 Task: Find connections with filter location Kharagpur with filter topic #Crowdfundingwith filter profile language Potuguese with filter current company Fresher Jobs with filter school Godavari Institute of Engineering & Technology (GIET), NH-5, Chaitanya nagar, Velaguvanda Village, Rajanagaram(M),Rajahmundry,PIN- 533296 (CC-55) with filter industry Legislative Offices with filter service category Illustration with filter keywords title Vehicle or Equipment Cleaner
Action: Mouse moved to (273, 230)
Screenshot: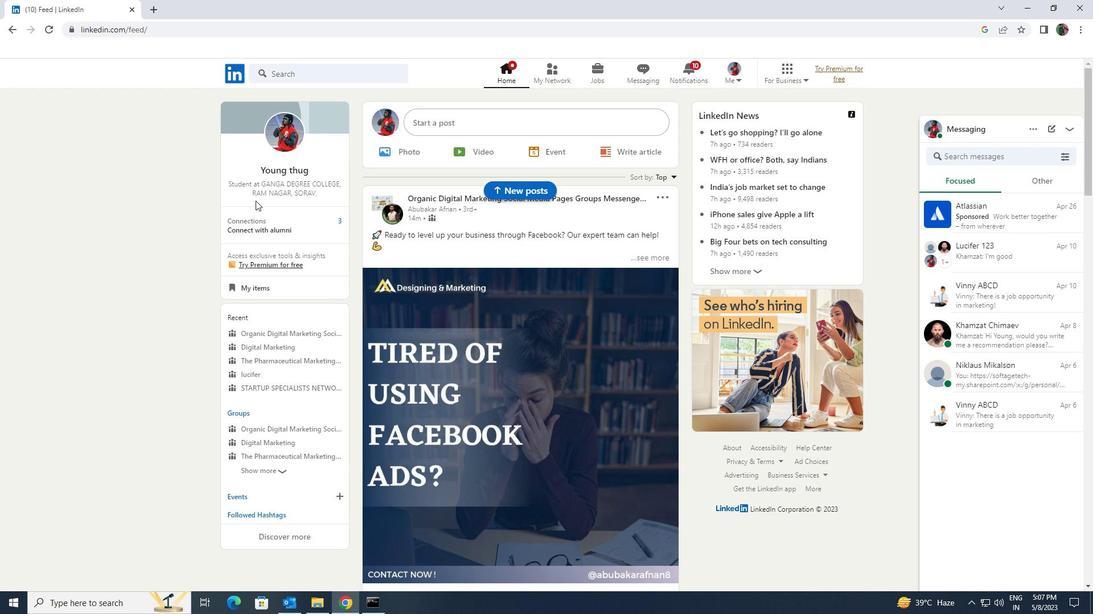
Action: Mouse pressed left at (273, 230)
Screenshot: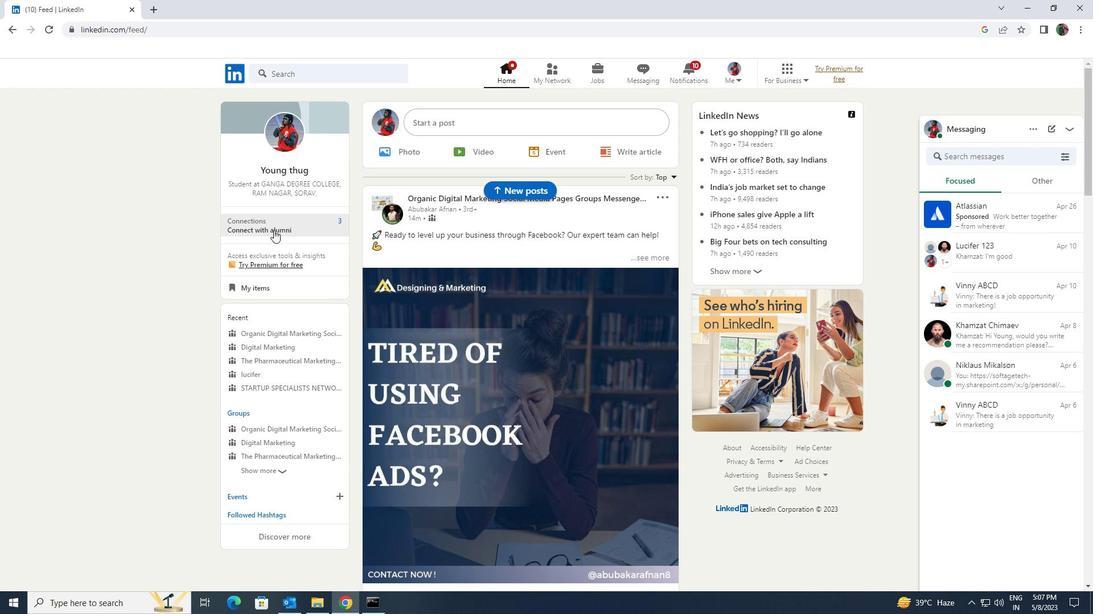 
Action: Mouse moved to (313, 143)
Screenshot: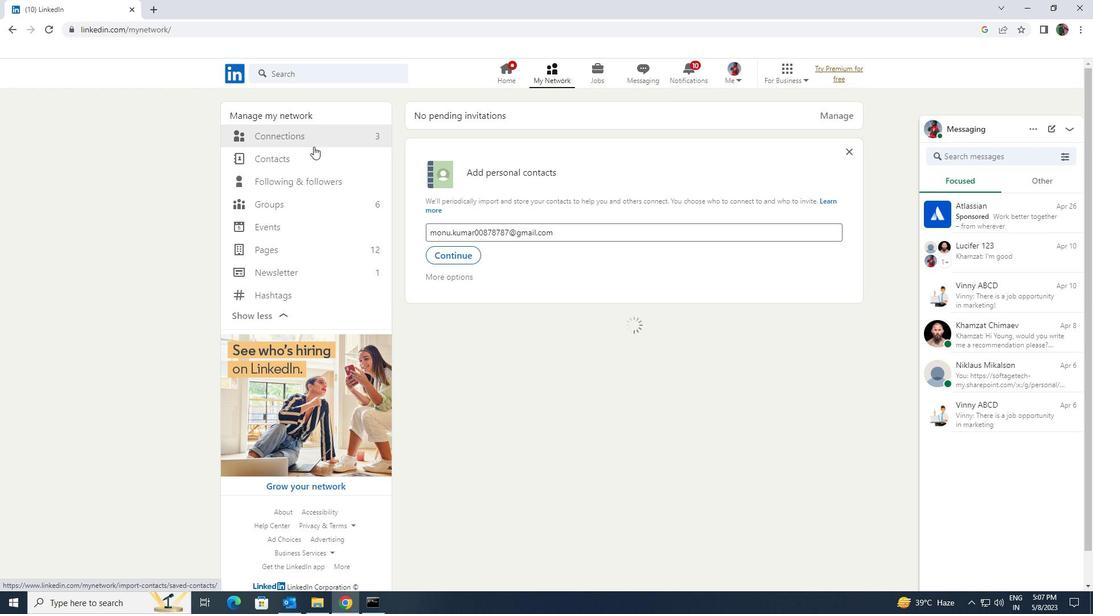 
Action: Mouse pressed left at (313, 143)
Screenshot: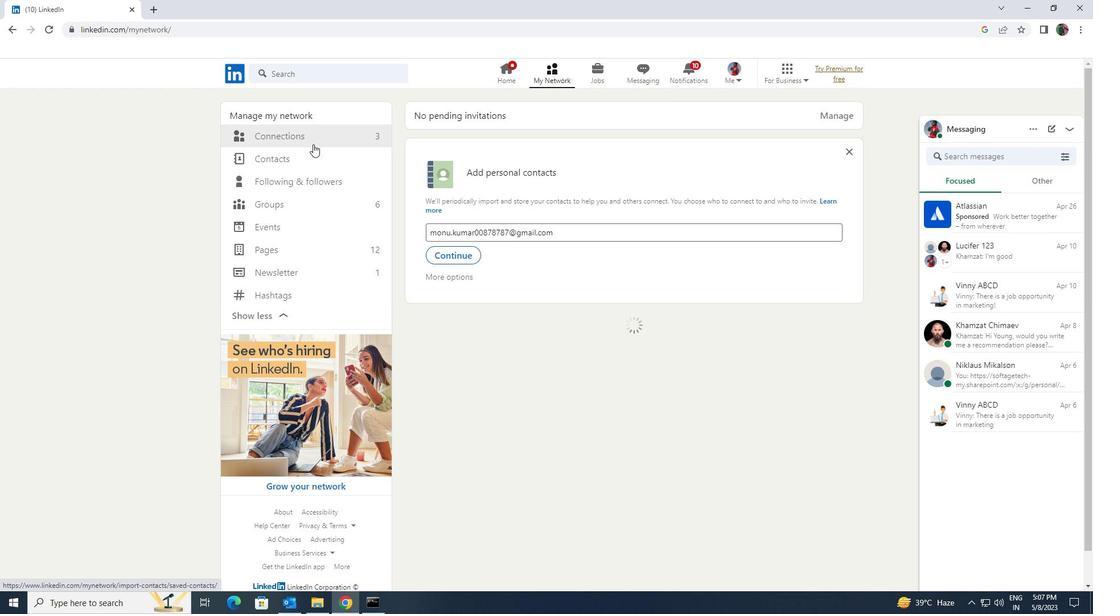 
Action: Mouse moved to (313, 133)
Screenshot: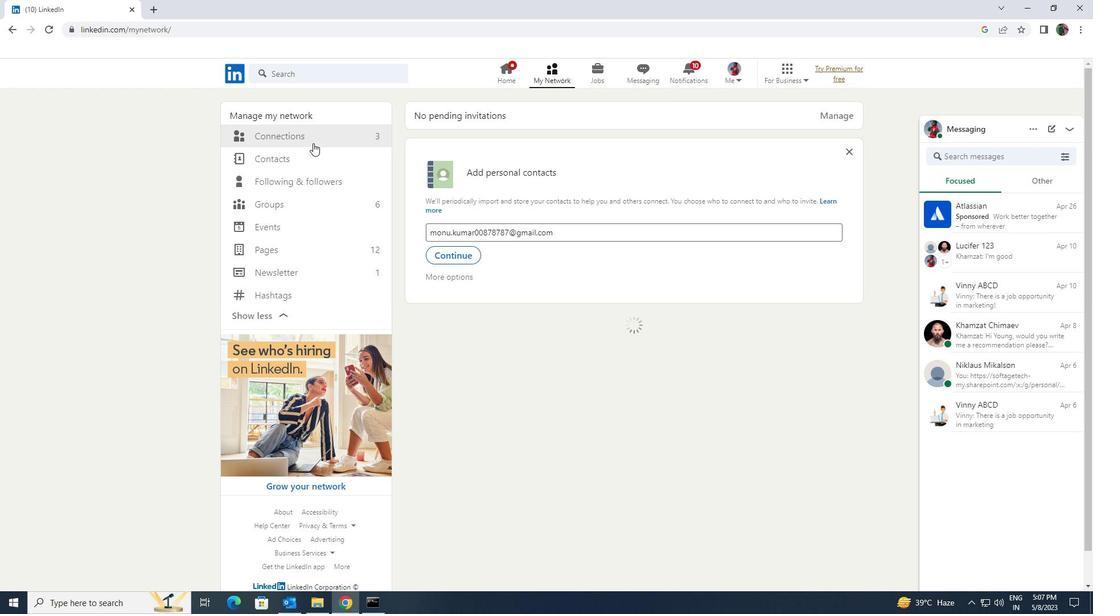 
Action: Mouse pressed left at (313, 133)
Screenshot: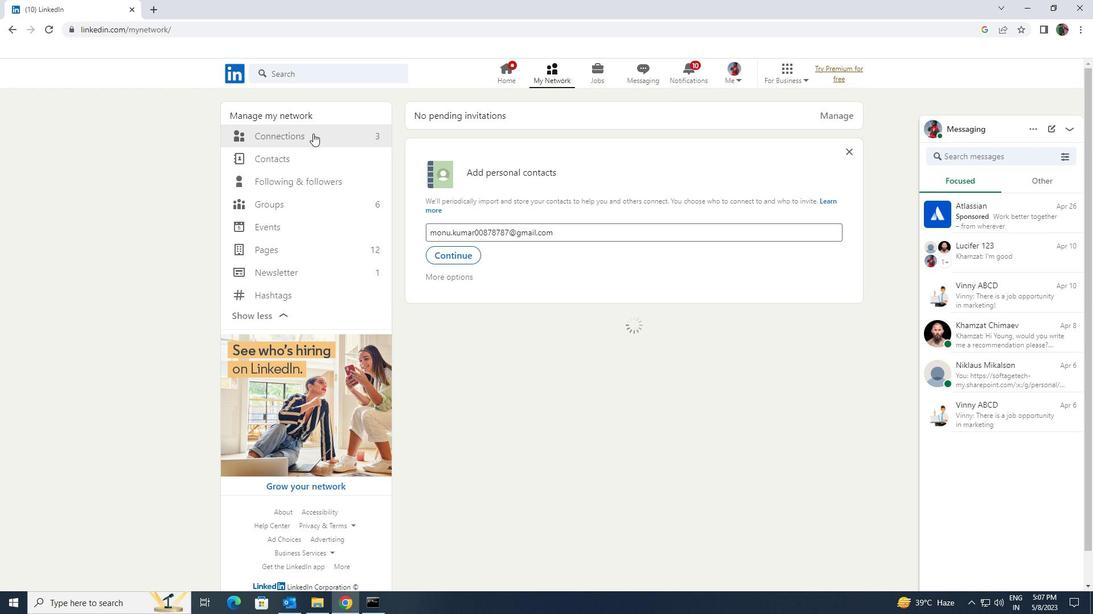 
Action: Mouse moved to (327, 134)
Screenshot: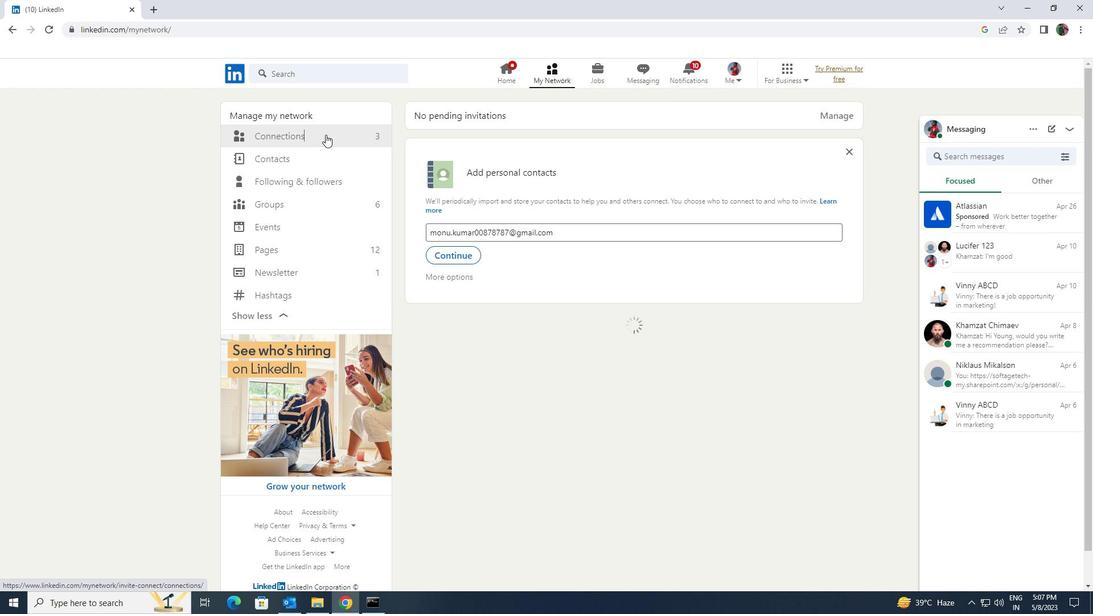 
Action: Mouse pressed left at (327, 134)
Screenshot: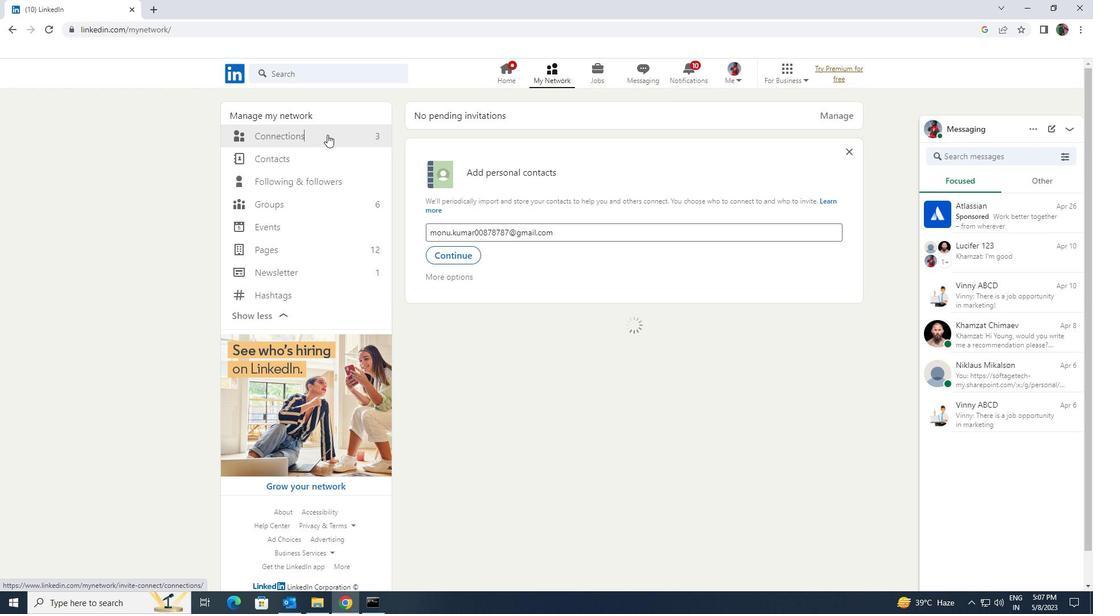 
Action: Mouse moved to (609, 137)
Screenshot: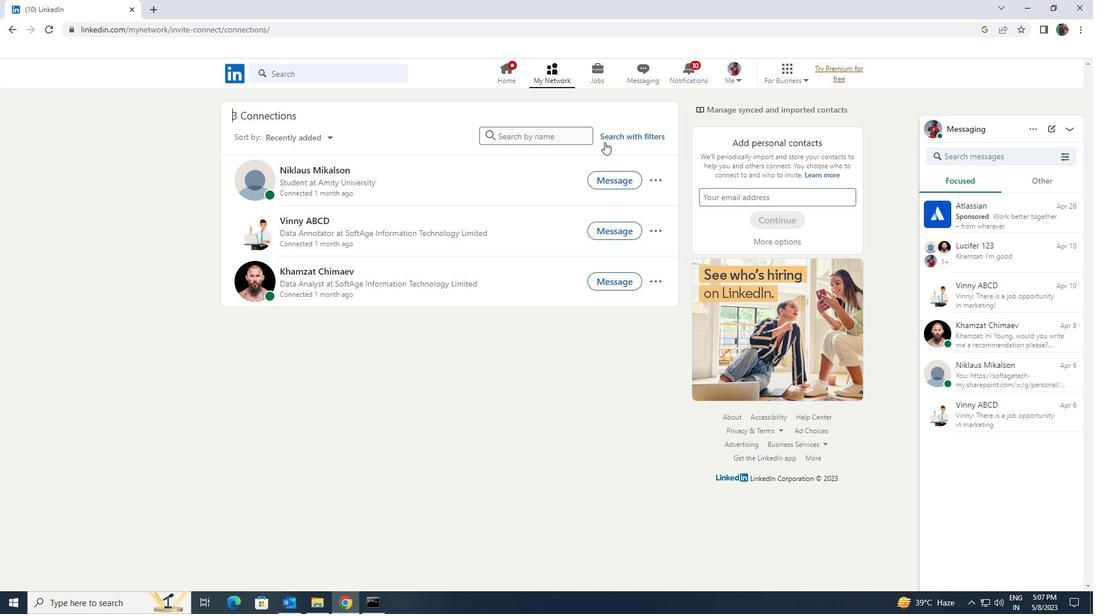 
Action: Mouse pressed left at (609, 137)
Screenshot: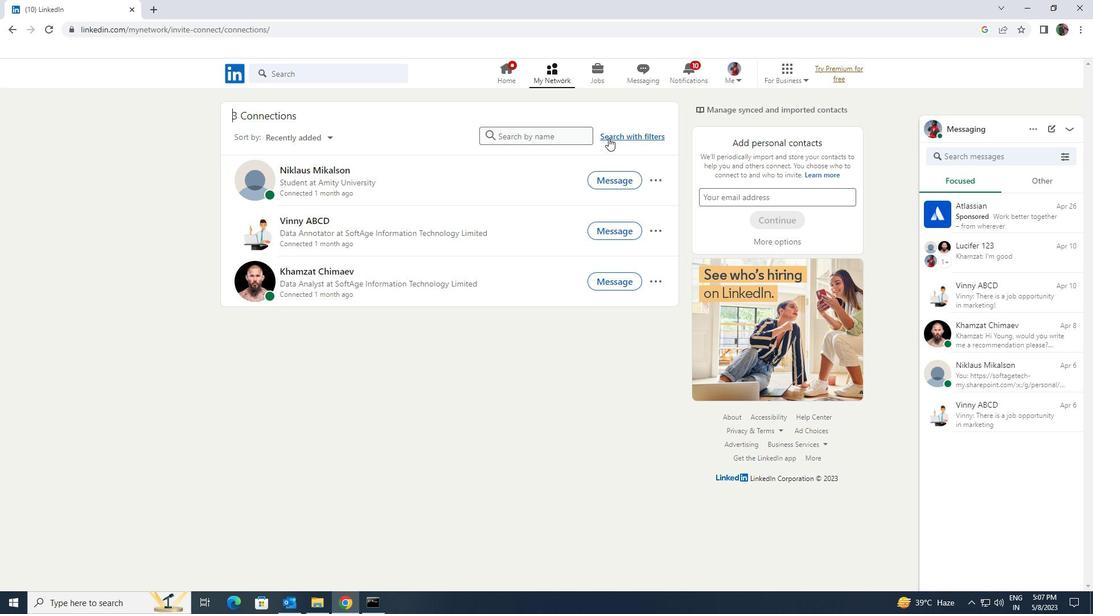 
Action: Mouse moved to (585, 105)
Screenshot: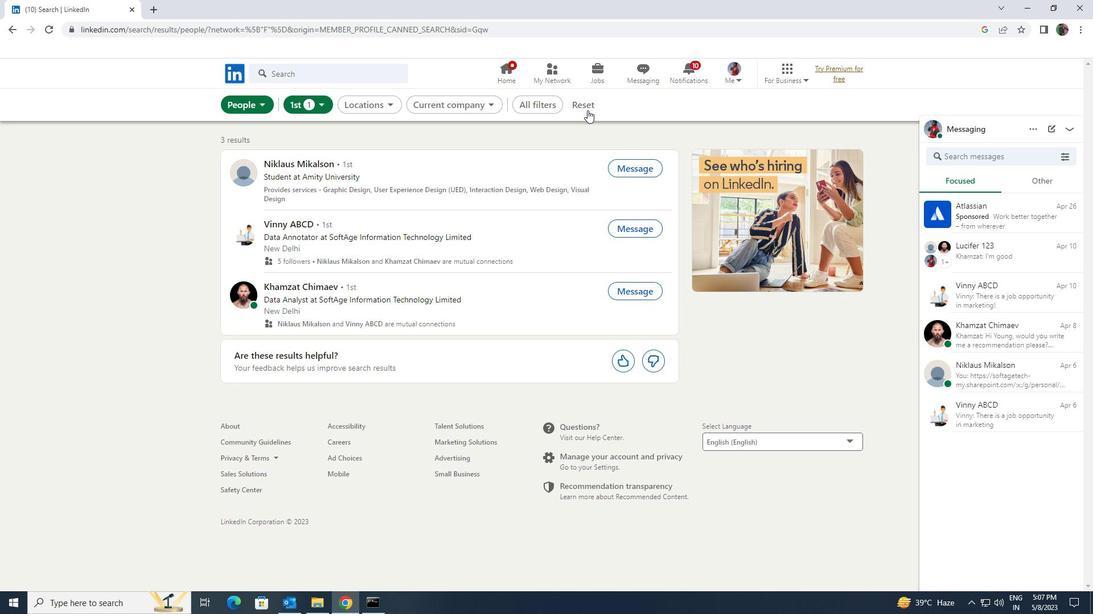 
Action: Mouse pressed left at (585, 105)
Screenshot: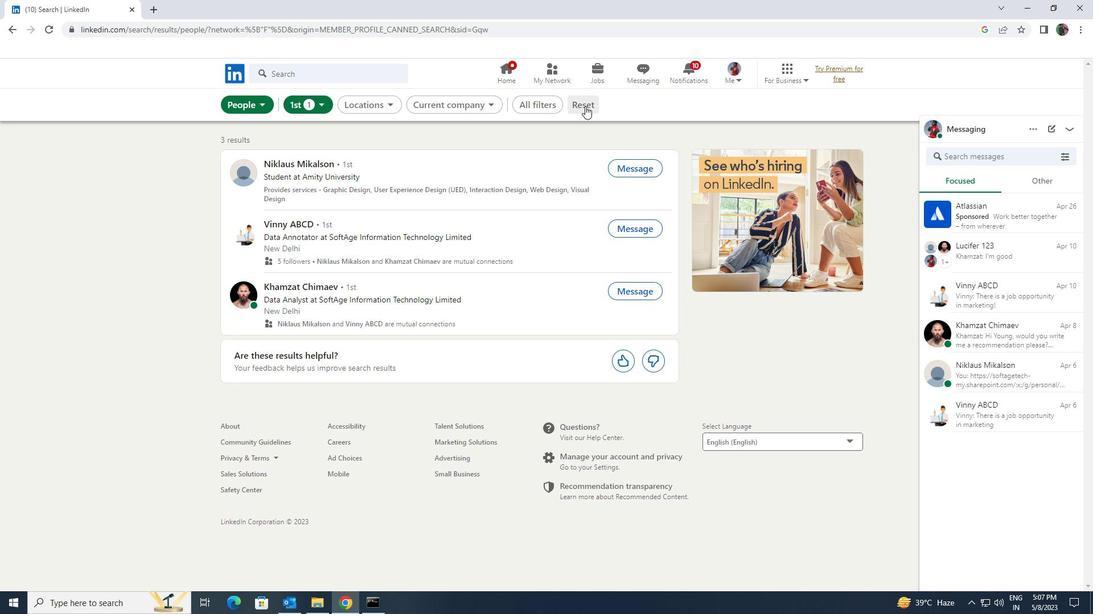 
Action: Mouse moved to (568, 104)
Screenshot: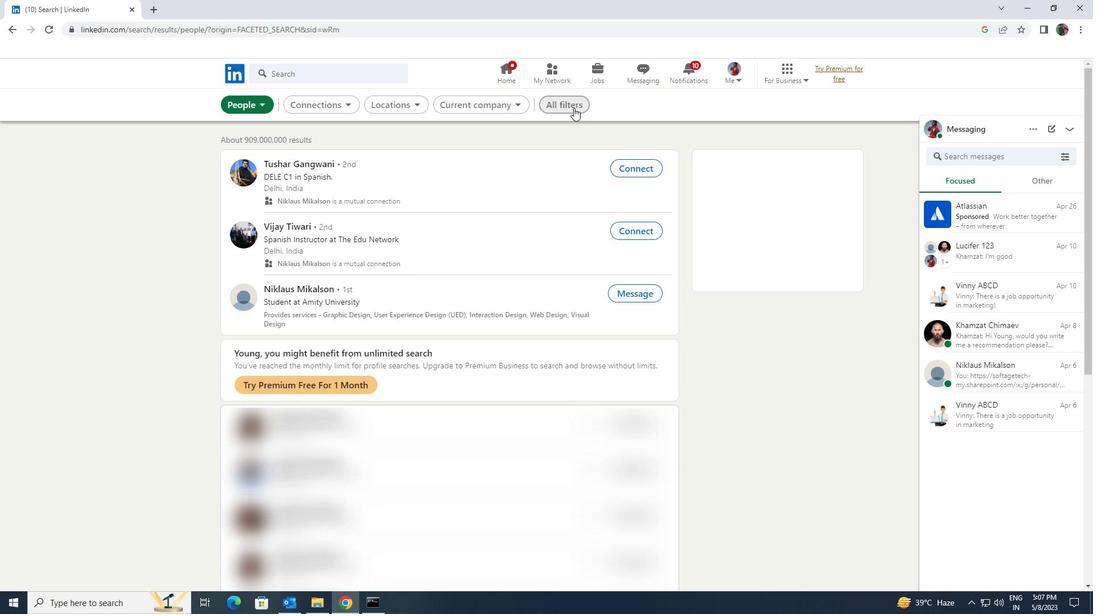 
Action: Mouse pressed left at (568, 104)
Screenshot: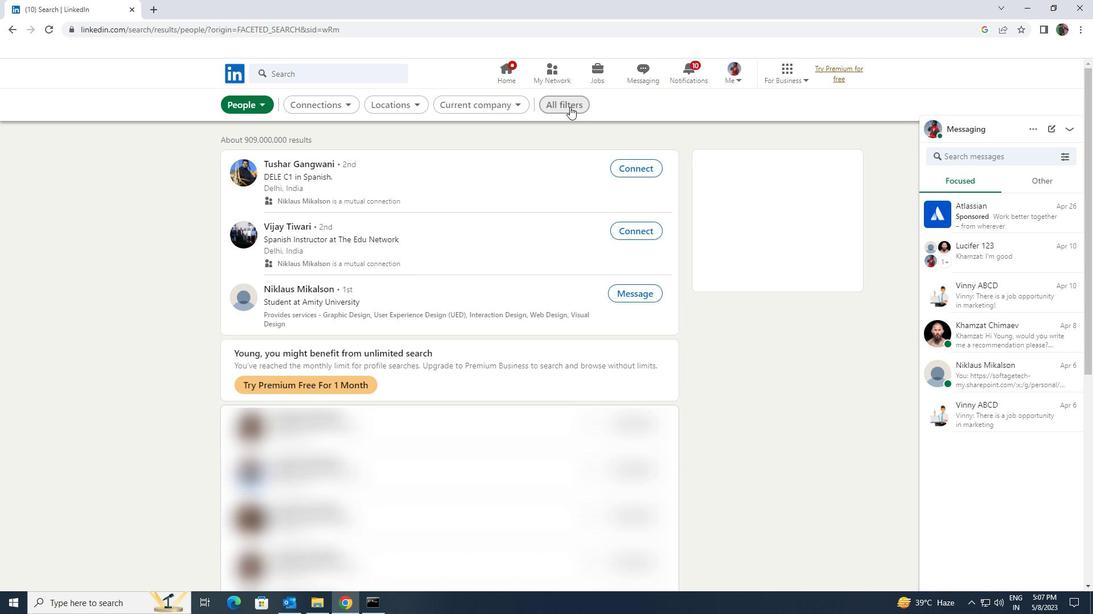 
Action: Mouse moved to (976, 449)
Screenshot: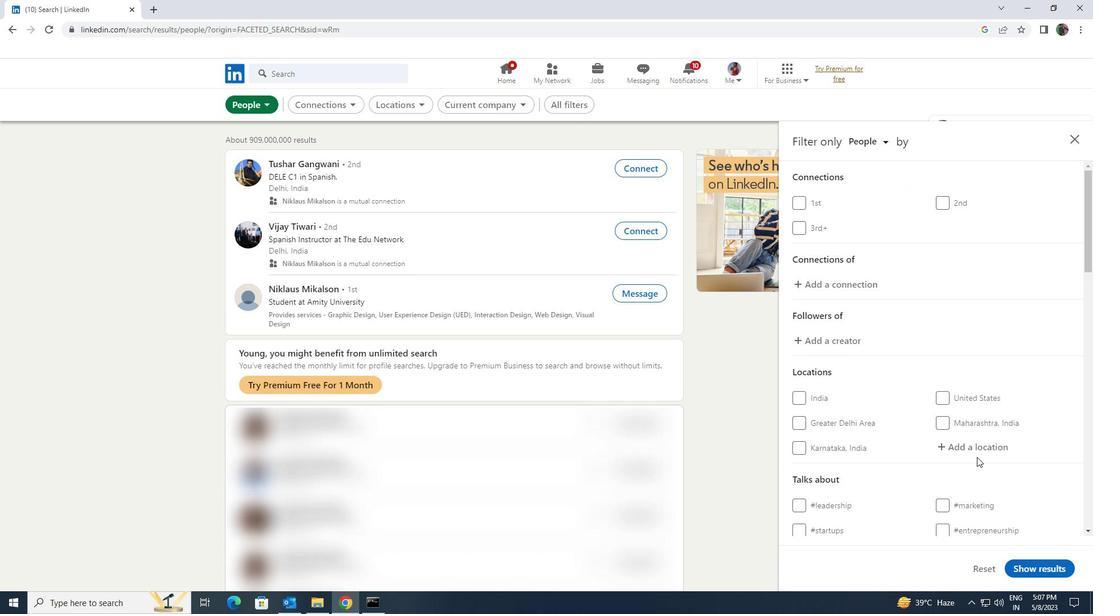 
Action: Mouse pressed left at (976, 449)
Screenshot: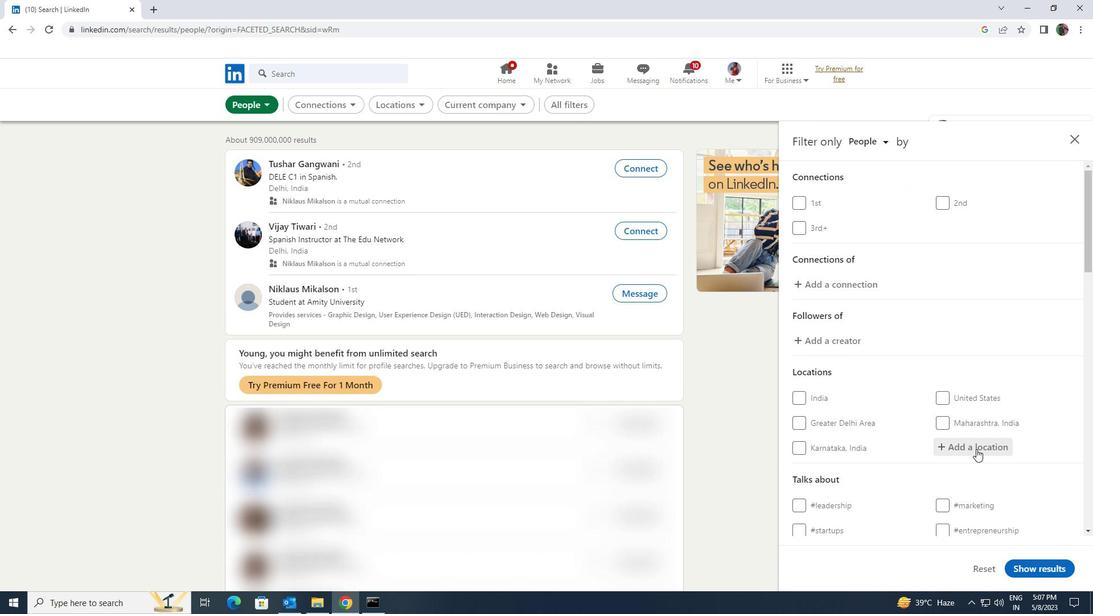 
Action: Mouse moved to (976, 449)
Screenshot: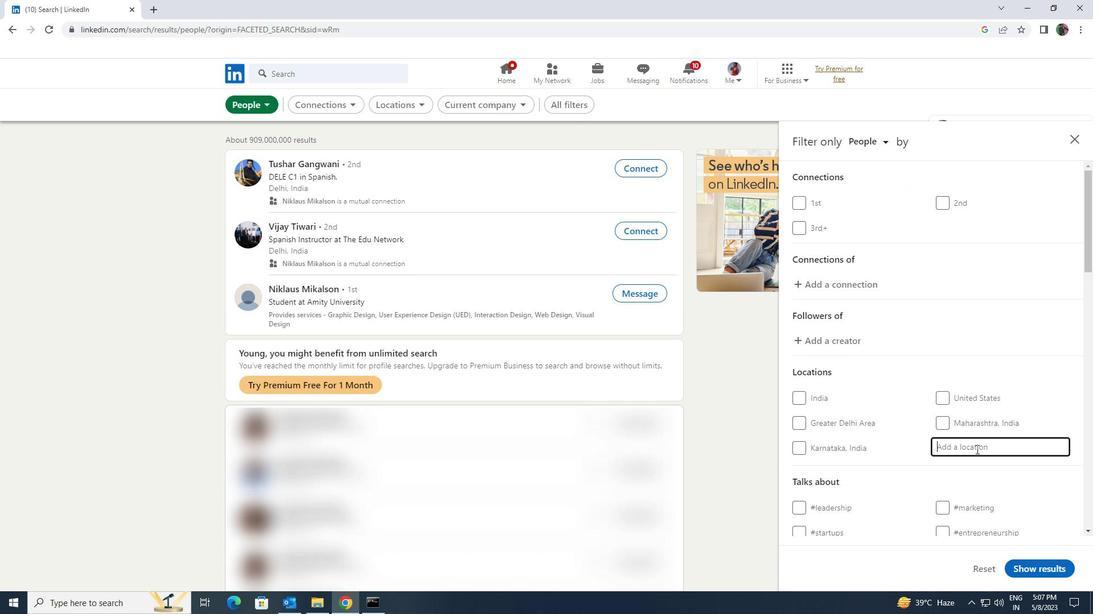 
Action: Key pressed <Key.shift>KHARAGPUR
Screenshot: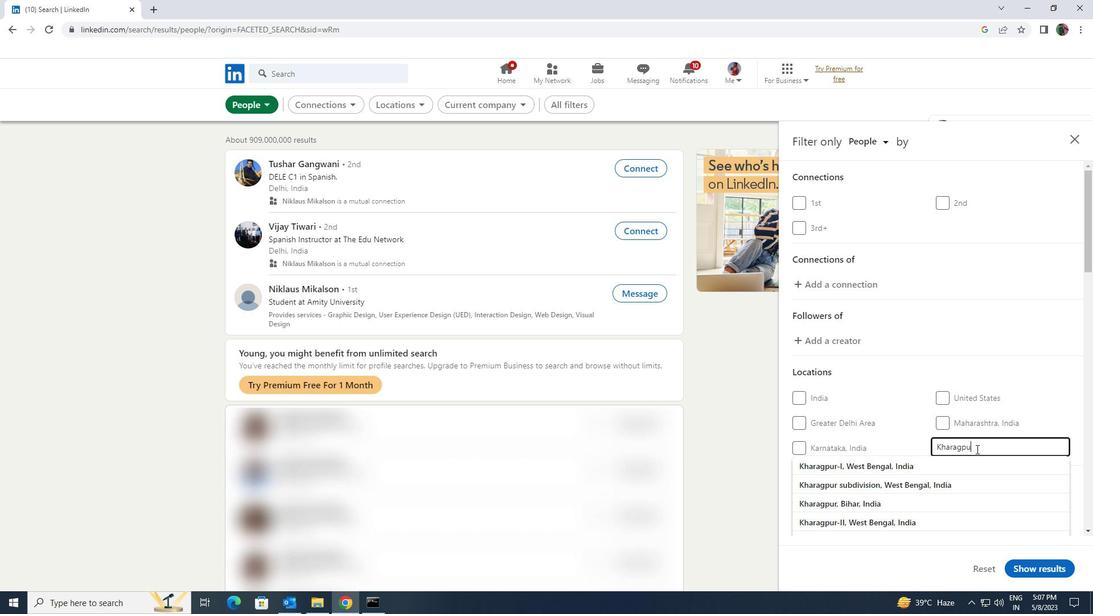 
Action: Mouse moved to (973, 456)
Screenshot: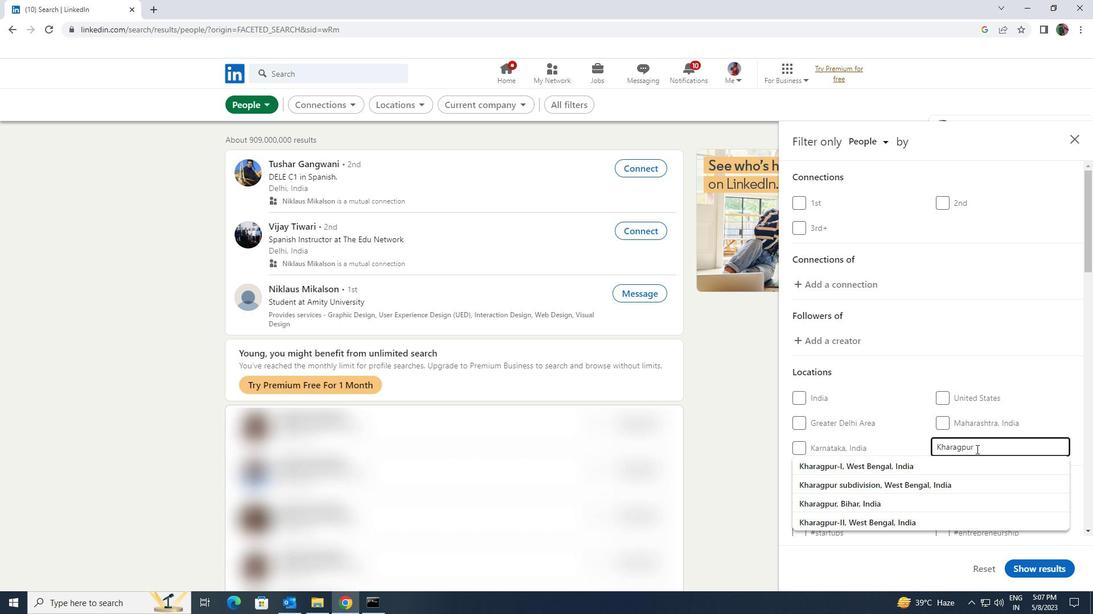 
Action: Mouse pressed left at (973, 456)
Screenshot: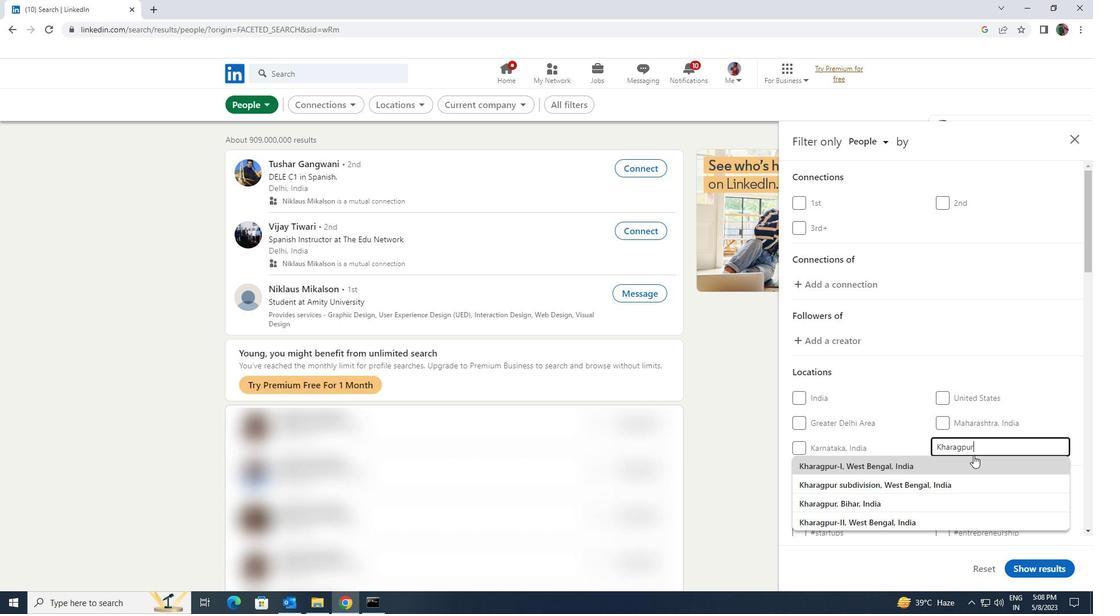 
Action: Mouse scrolled (973, 455) with delta (0, 0)
Screenshot: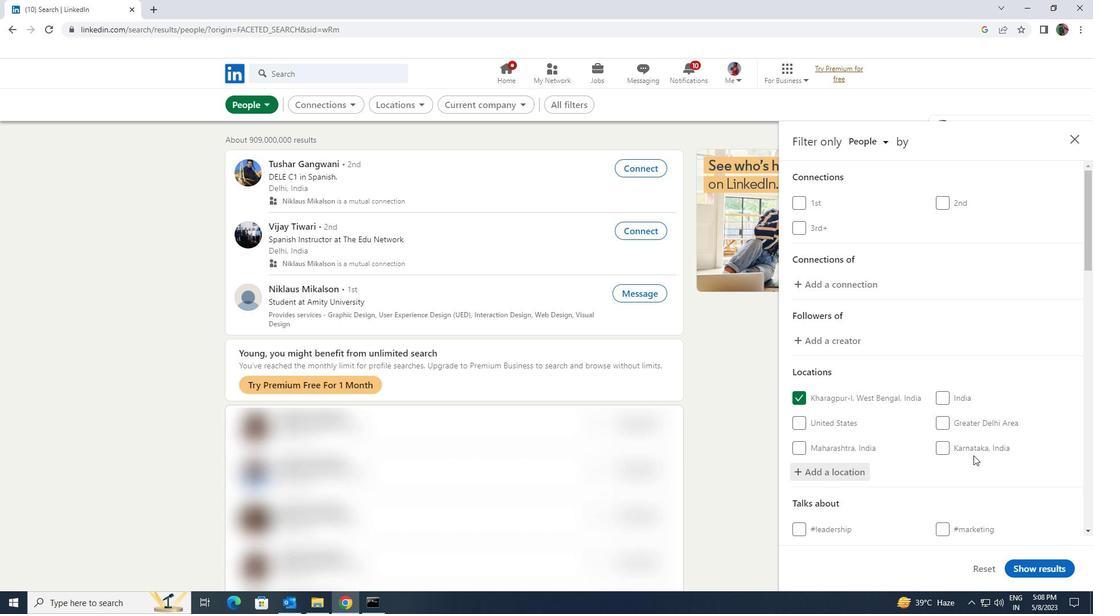 
Action: Mouse scrolled (973, 455) with delta (0, 0)
Screenshot: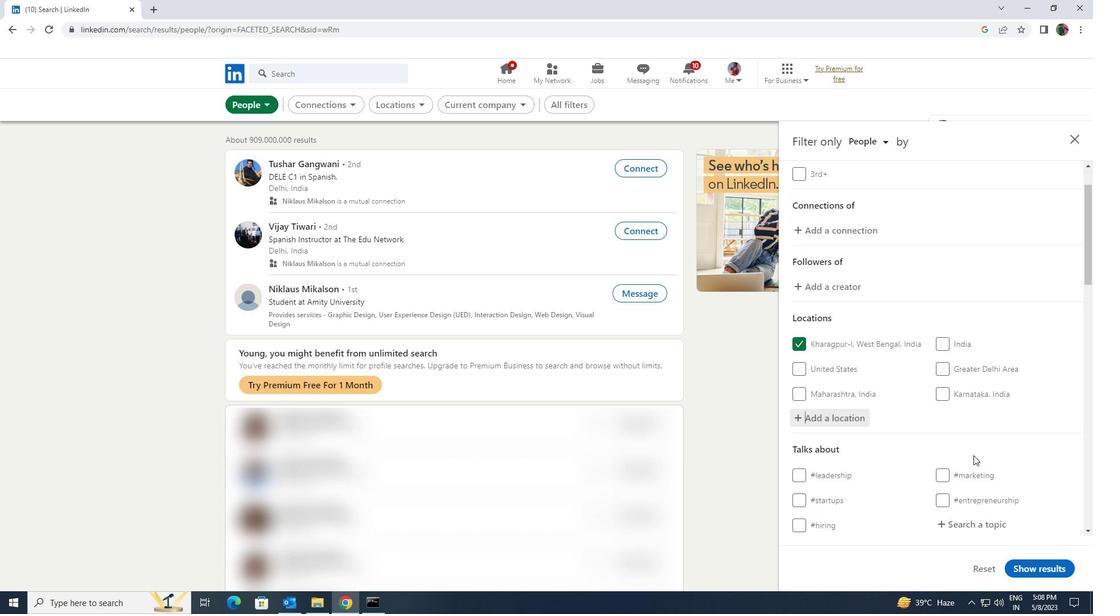 
Action: Mouse moved to (966, 461)
Screenshot: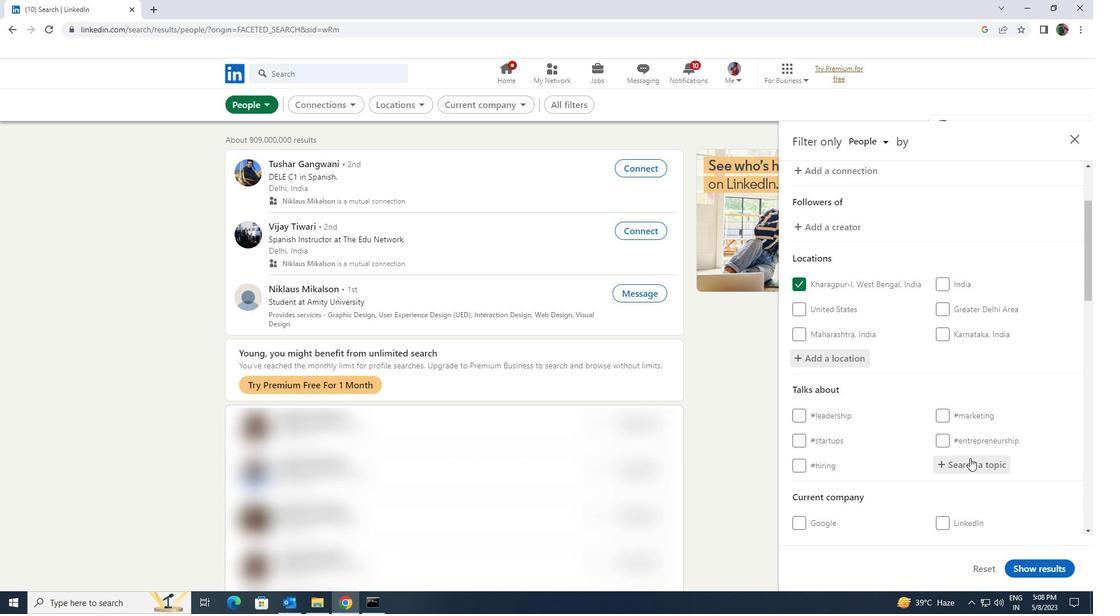 
Action: Mouse pressed left at (966, 461)
Screenshot: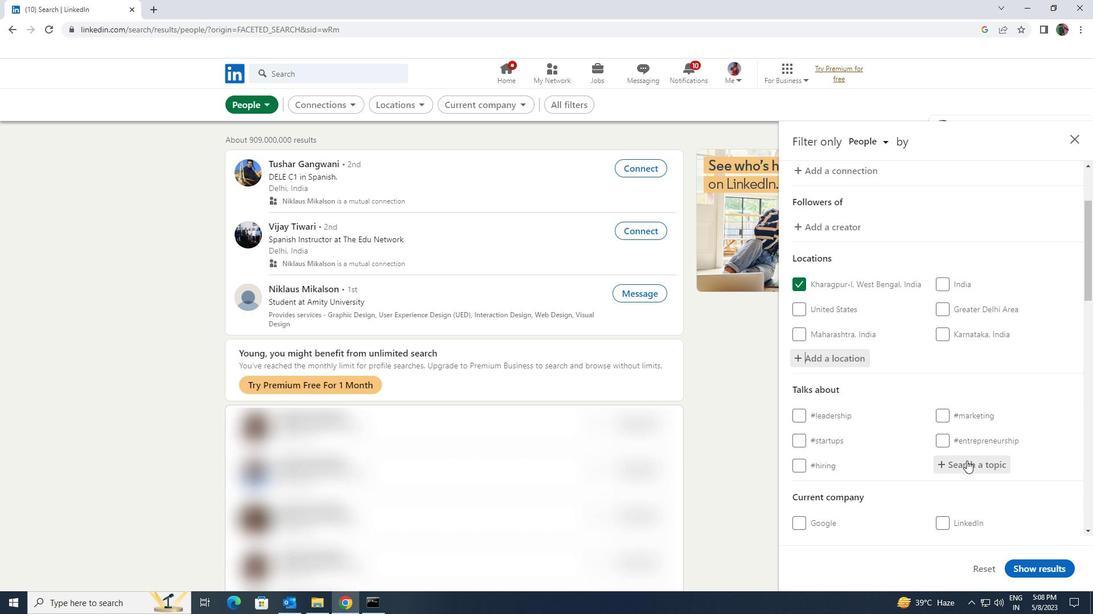 
Action: Key pressed <Key.shift>CROWDFUNDING
Screenshot: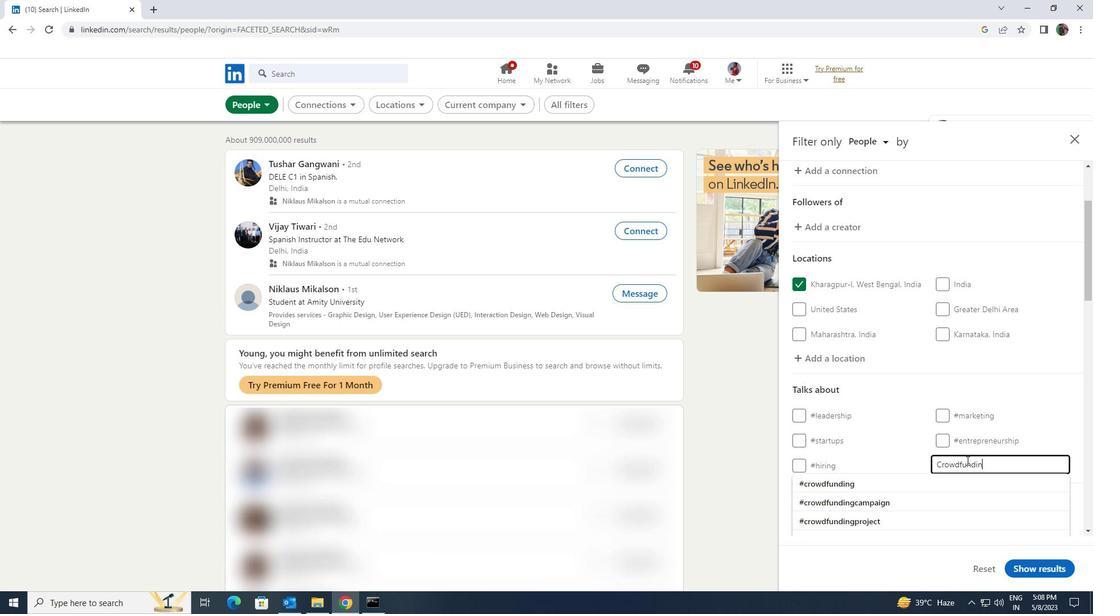 
Action: Mouse moved to (962, 476)
Screenshot: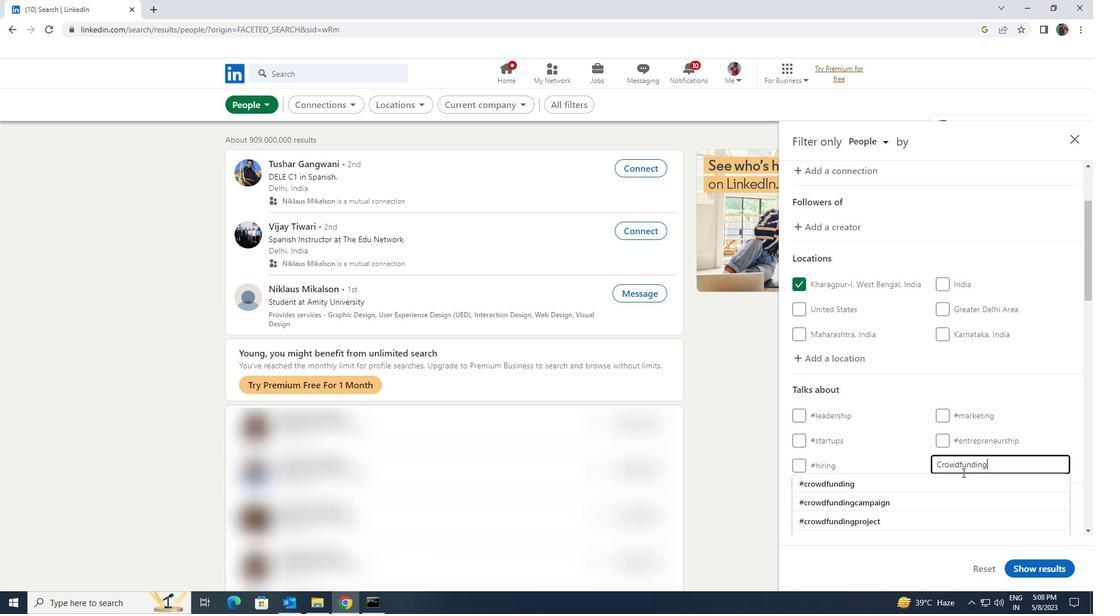 
Action: Mouse pressed left at (962, 476)
Screenshot: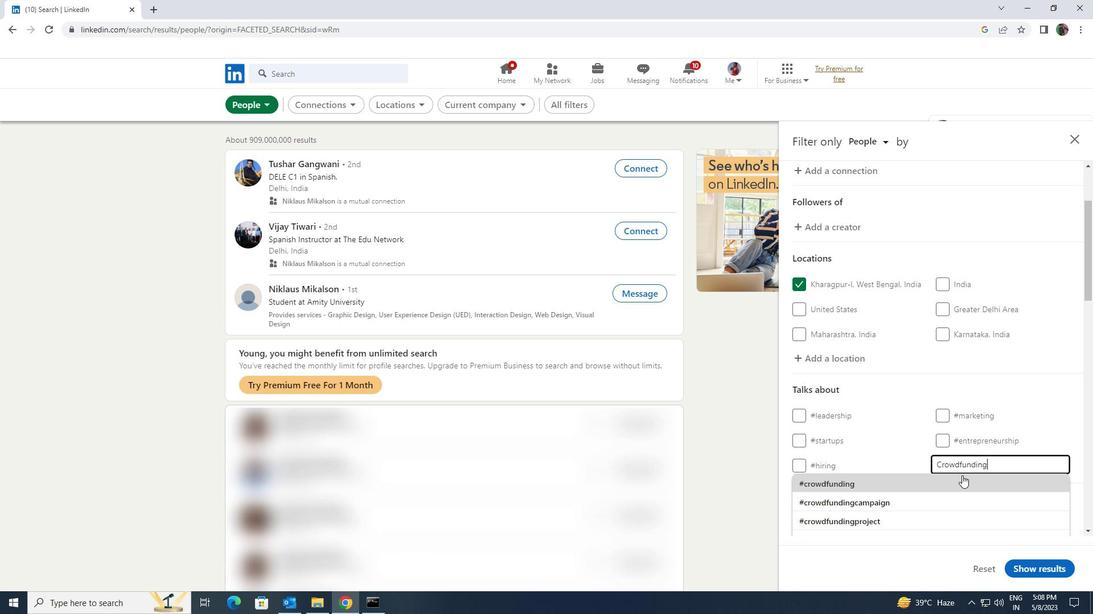 
Action: Mouse scrolled (962, 475) with delta (0, 0)
Screenshot: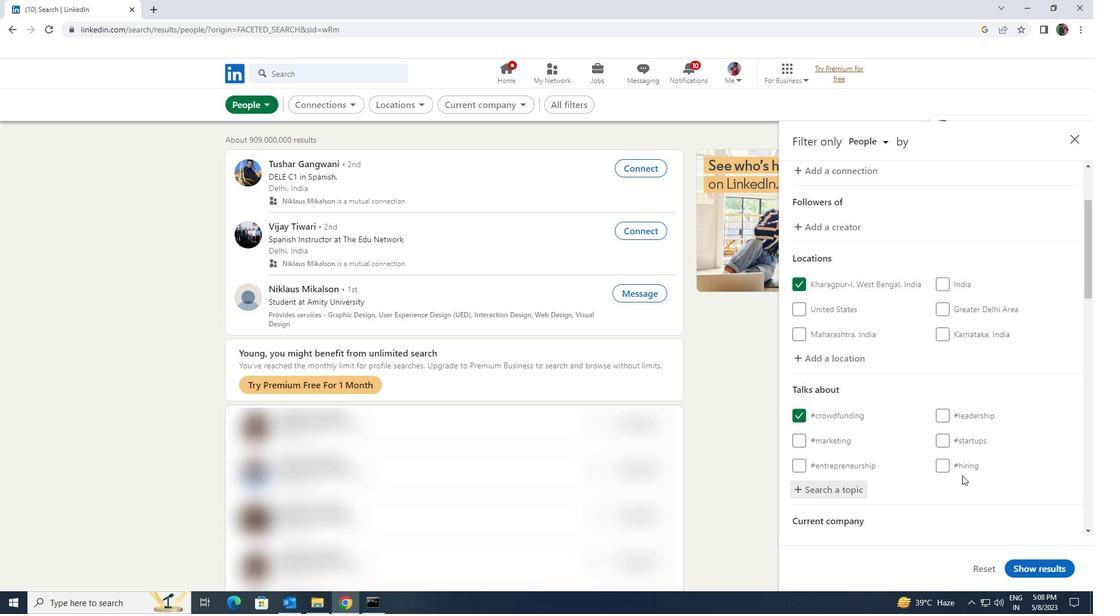 
Action: Mouse scrolled (962, 475) with delta (0, 0)
Screenshot: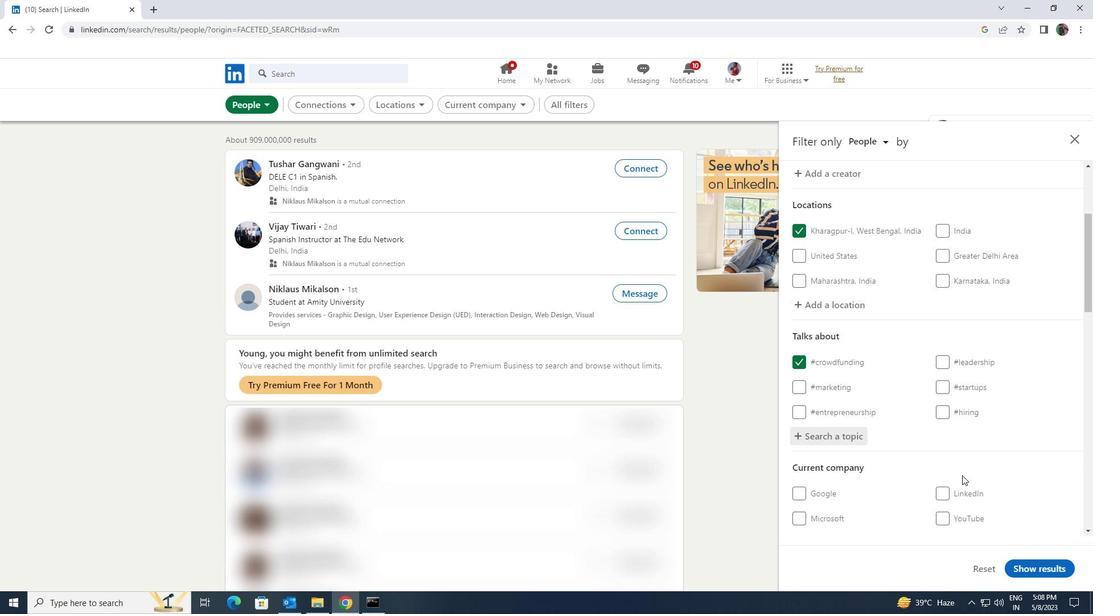 
Action: Mouse scrolled (962, 475) with delta (0, 0)
Screenshot: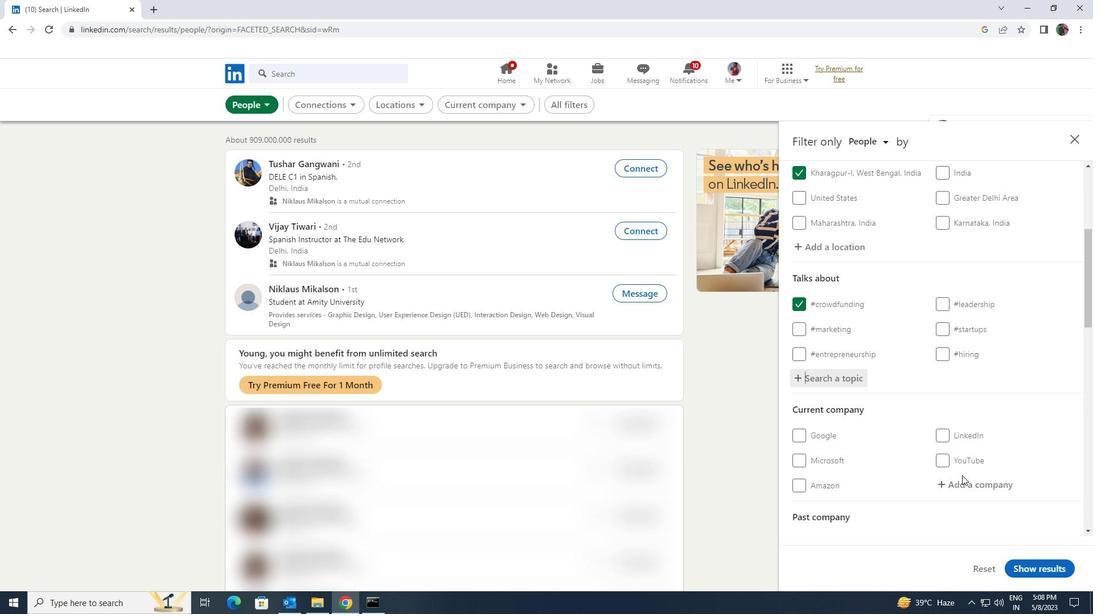 
Action: Mouse scrolled (962, 475) with delta (0, 0)
Screenshot: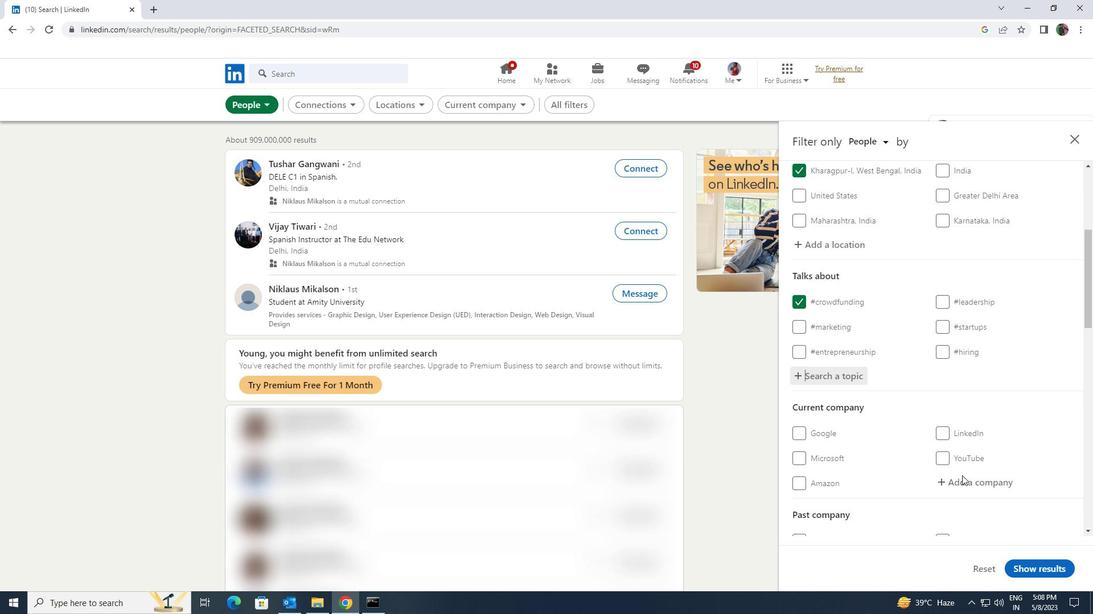 
Action: Mouse scrolled (962, 475) with delta (0, 0)
Screenshot: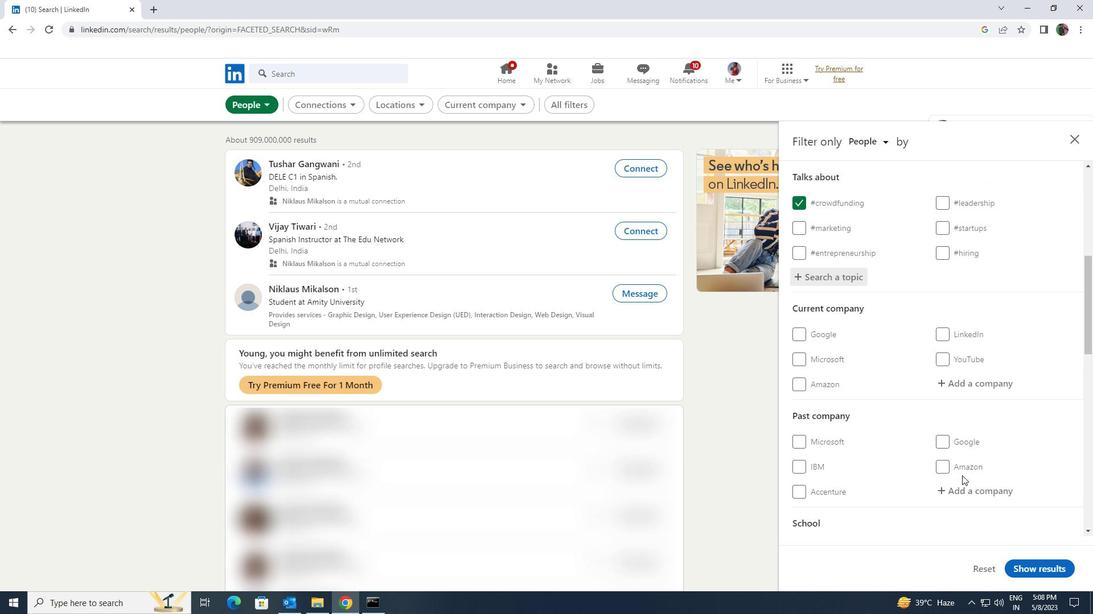 
Action: Mouse scrolled (962, 475) with delta (0, 0)
Screenshot: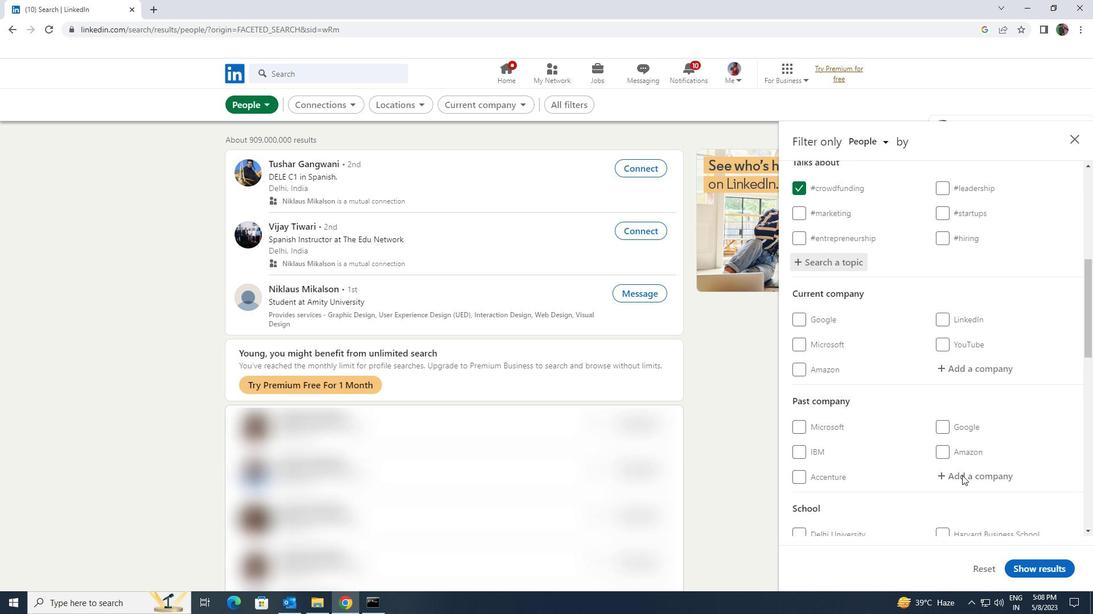 
Action: Mouse scrolled (962, 475) with delta (0, 0)
Screenshot: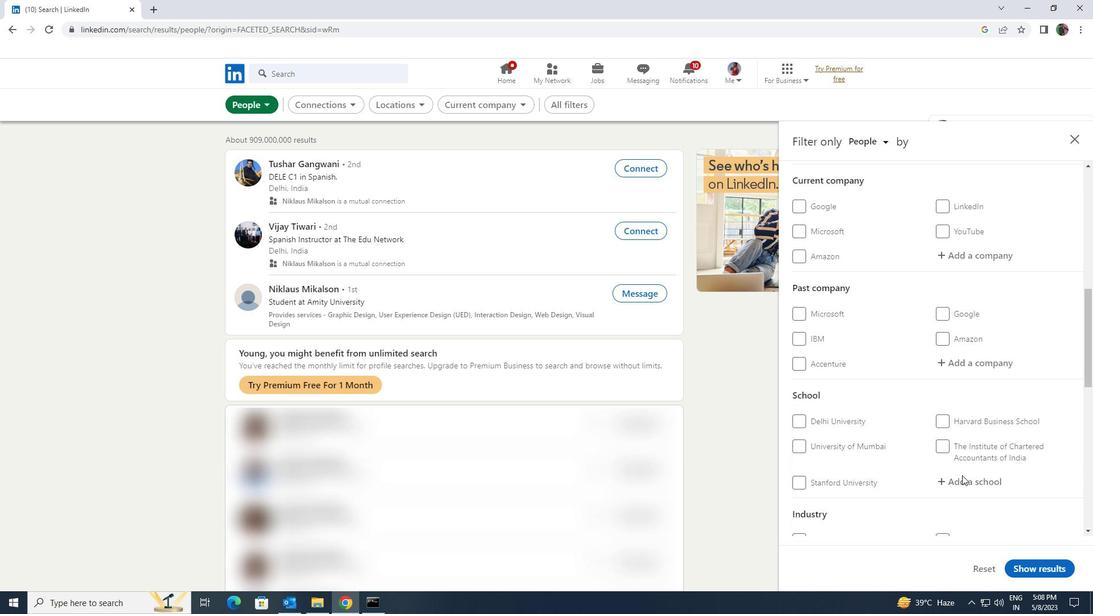 
Action: Mouse scrolled (962, 475) with delta (0, 0)
Screenshot: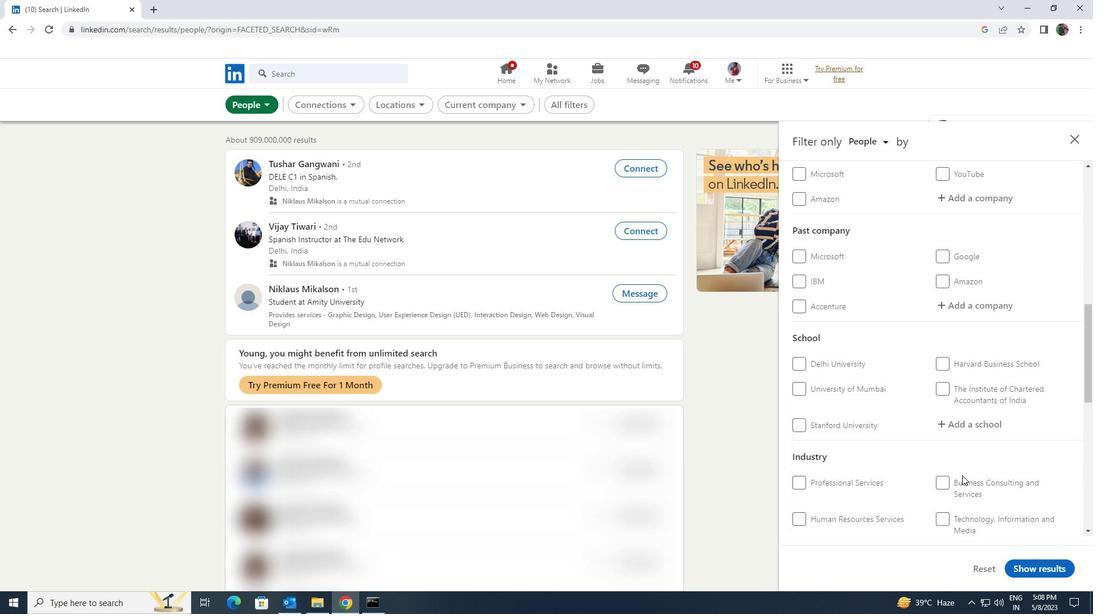 
Action: Mouse scrolled (962, 475) with delta (0, 0)
Screenshot: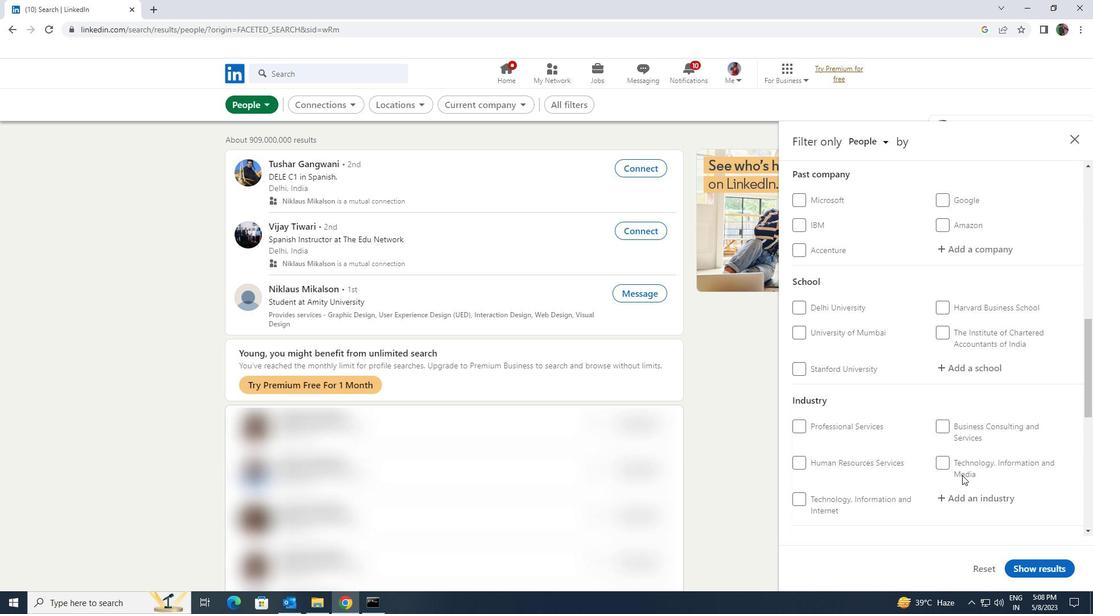 
Action: Mouse scrolled (962, 475) with delta (0, 0)
Screenshot: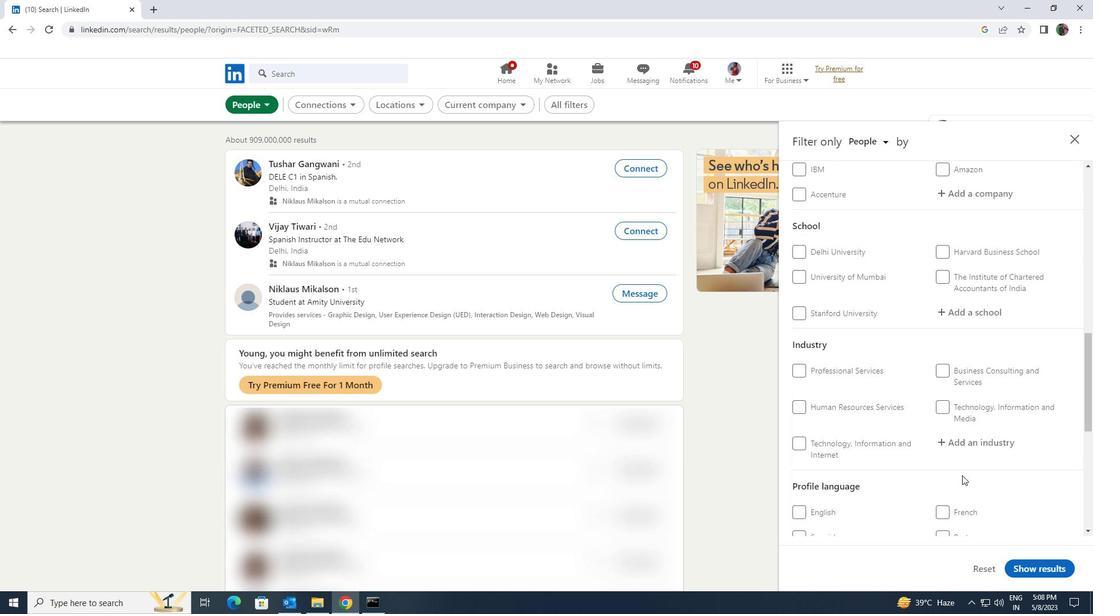 
Action: Mouse moved to (937, 477)
Screenshot: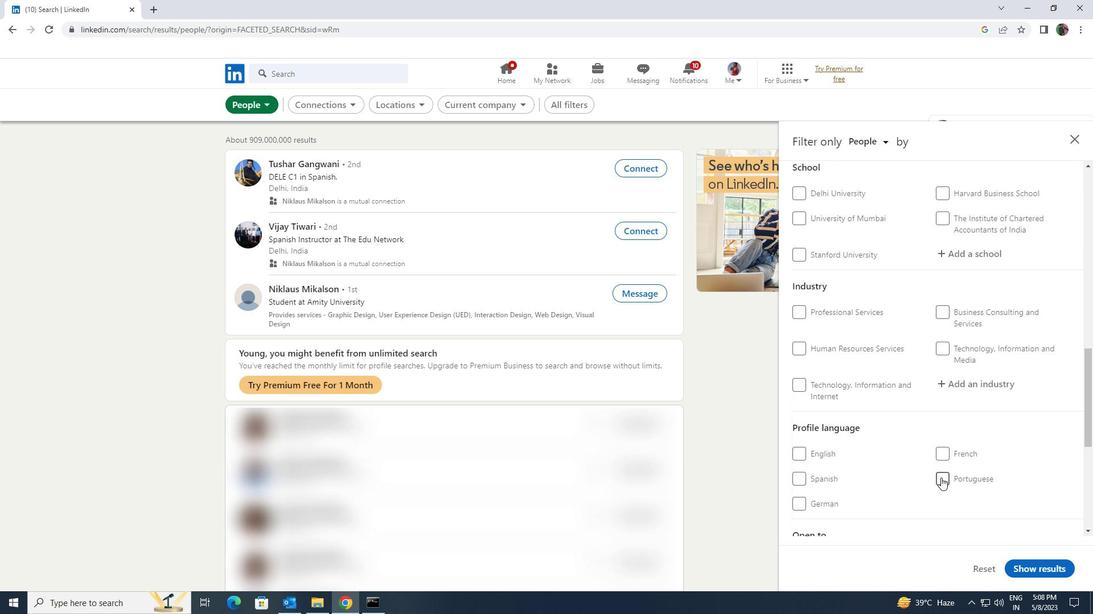 
Action: Mouse pressed left at (937, 477)
Screenshot: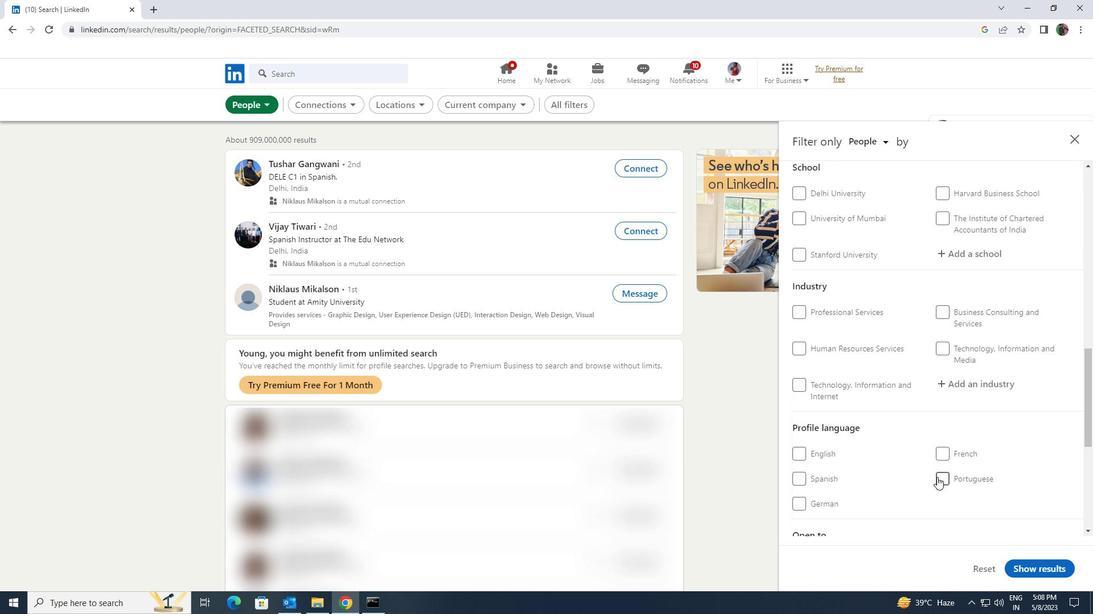 
Action: Mouse scrolled (937, 477) with delta (0, 0)
Screenshot: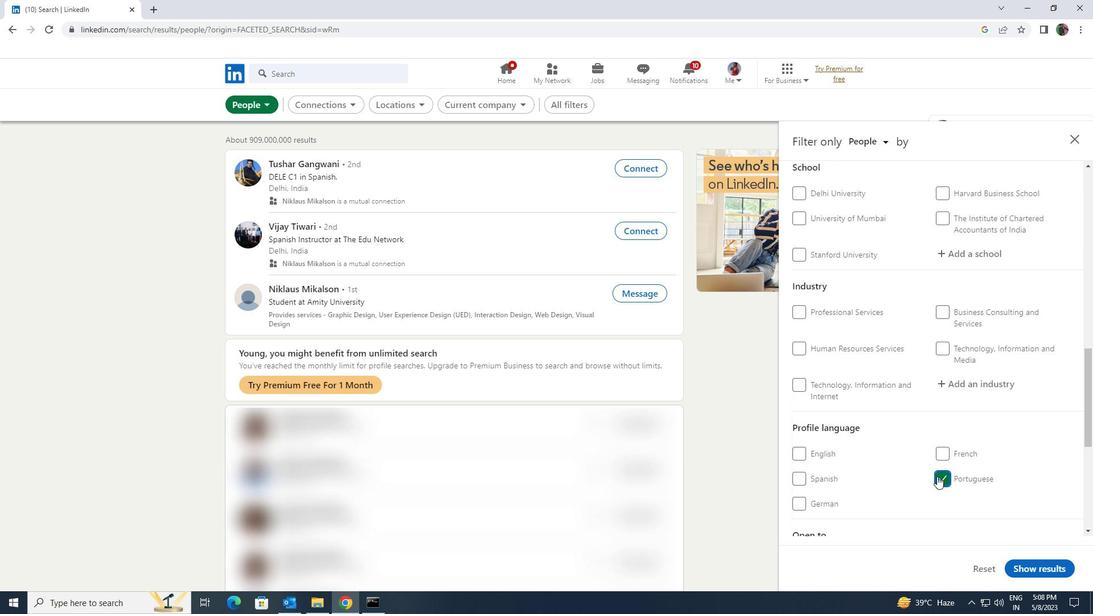 
Action: Mouse scrolled (937, 477) with delta (0, 0)
Screenshot: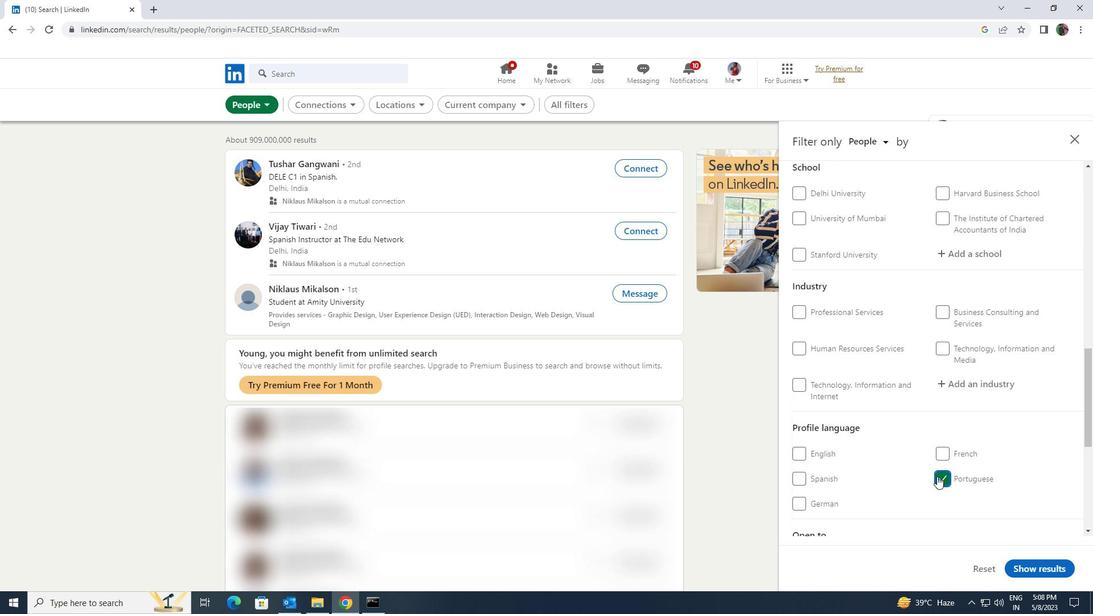 
Action: Mouse scrolled (937, 477) with delta (0, 0)
Screenshot: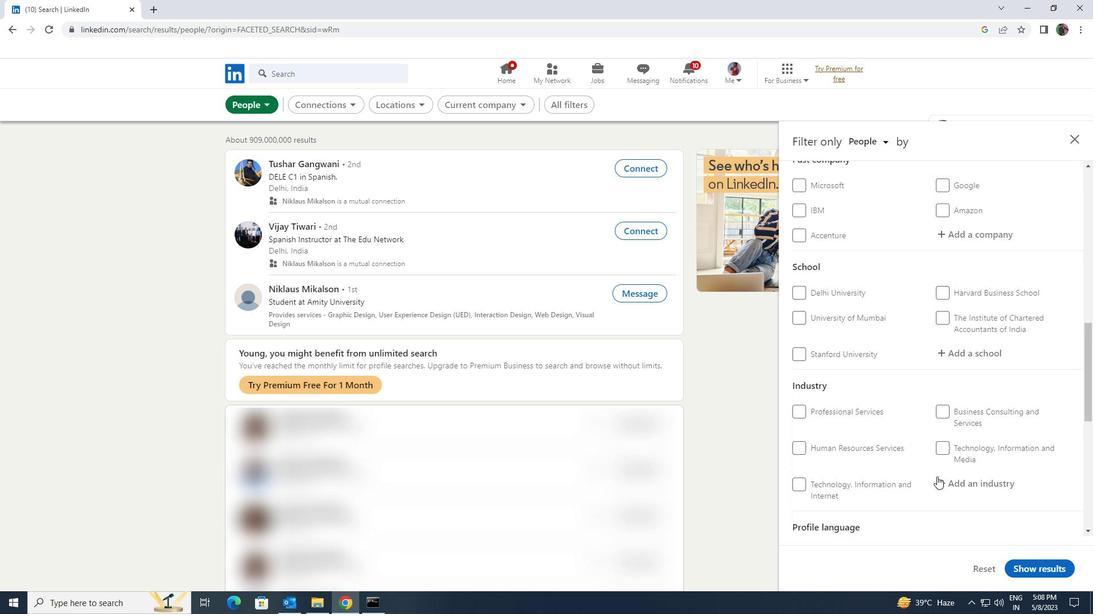 
Action: Mouse scrolled (937, 477) with delta (0, 0)
Screenshot: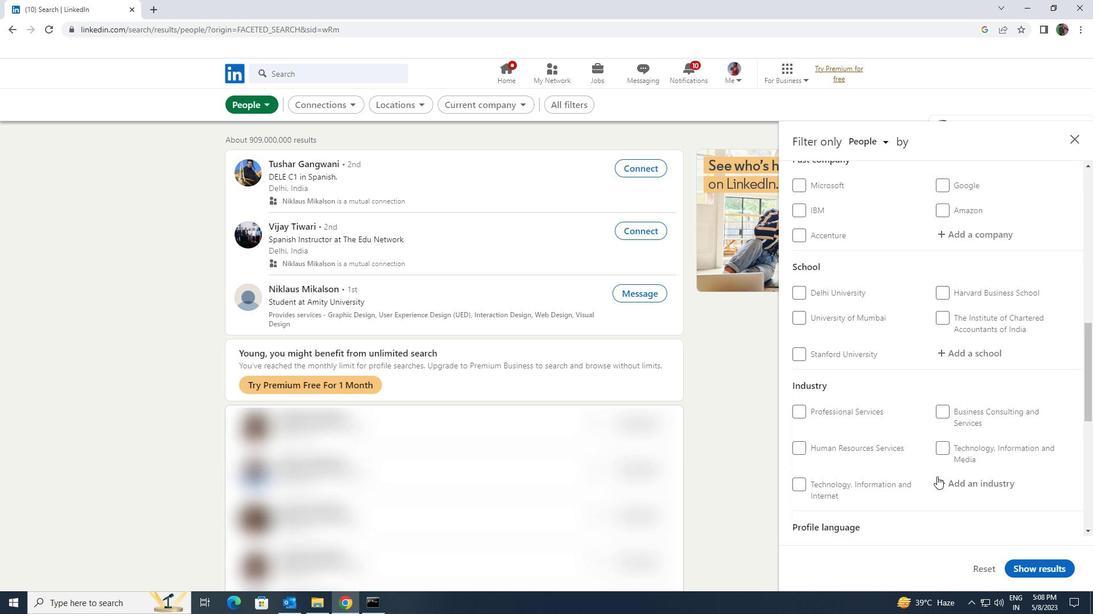 
Action: Mouse scrolled (937, 477) with delta (0, 0)
Screenshot: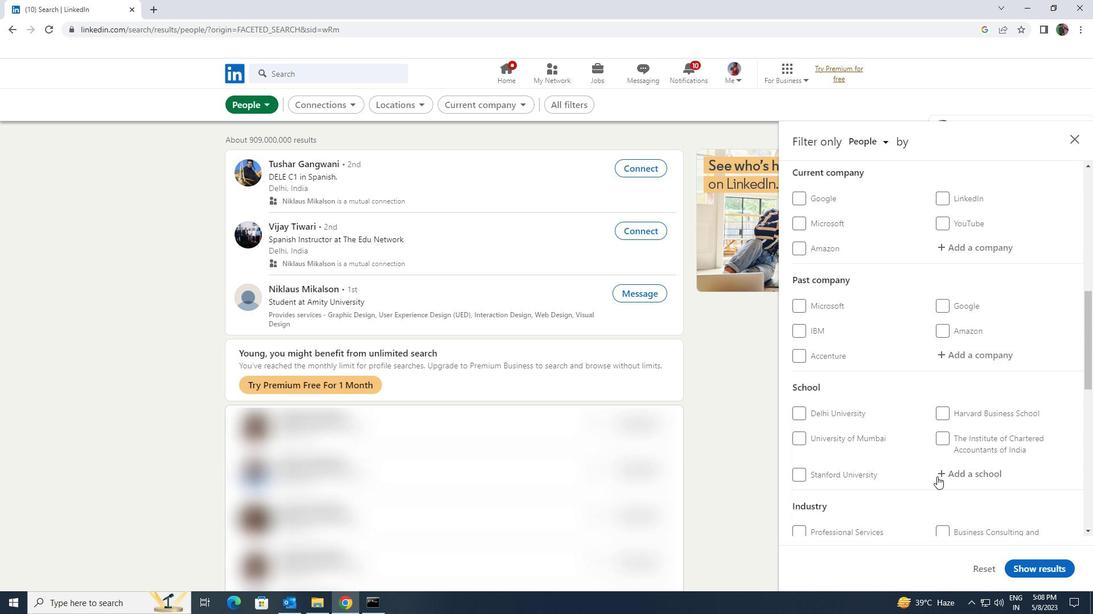 
Action: Mouse scrolled (937, 477) with delta (0, 0)
Screenshot: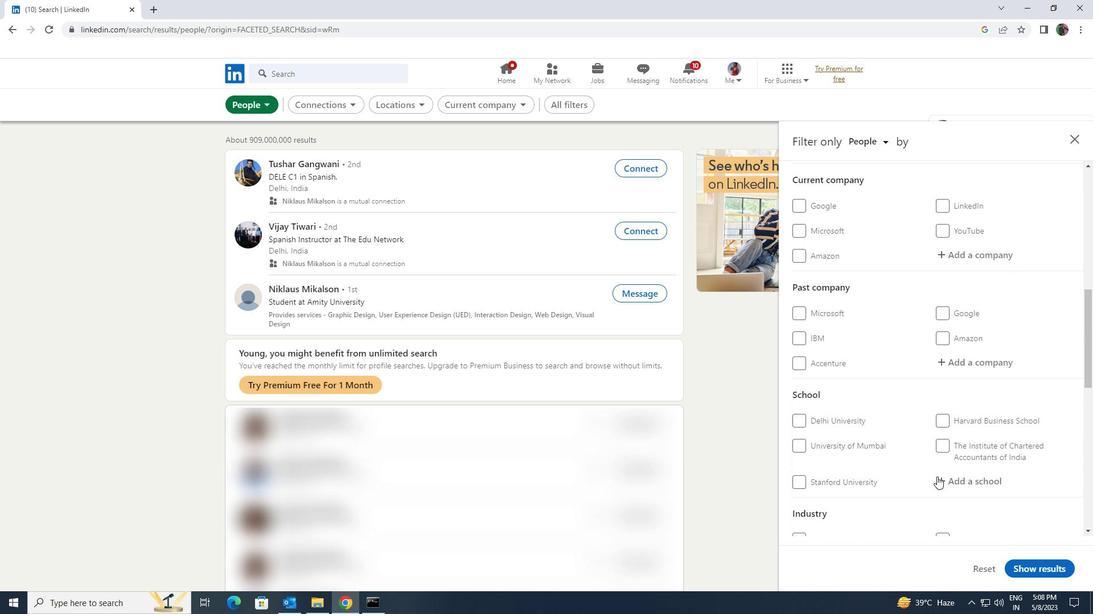 
Action: Mouse moved to (936, 477)
Screenshot: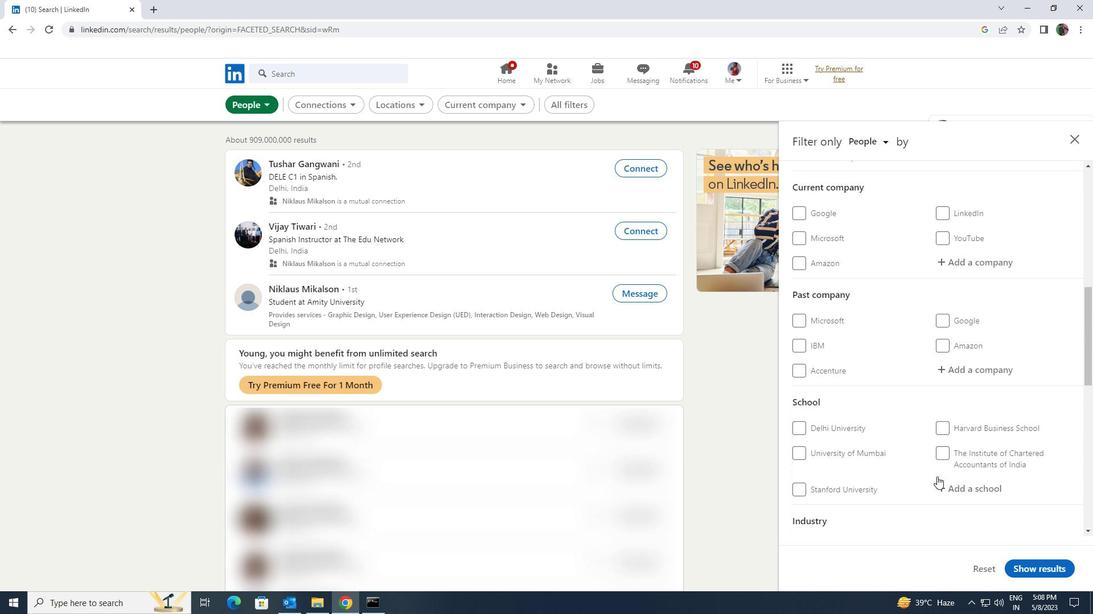 
Action: Mouse scrolled (936, 477) with delta (0, 0)
Screenshot: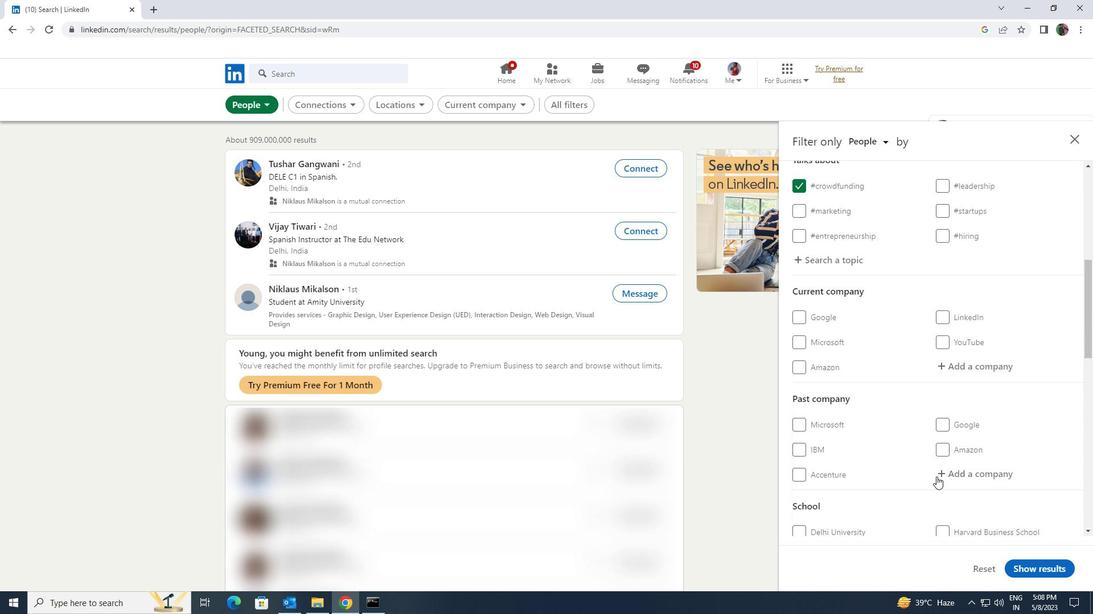 
Action: Mouse moved to (940, 426)
Screenshot: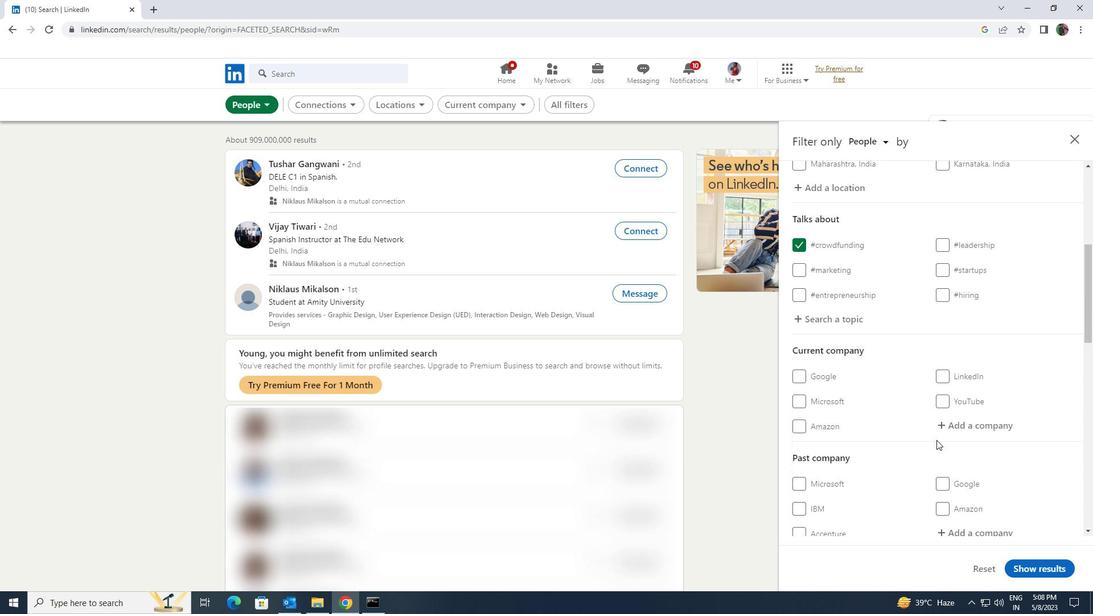 
Action: Mouse pressed left at (940, 426)
Screenshot: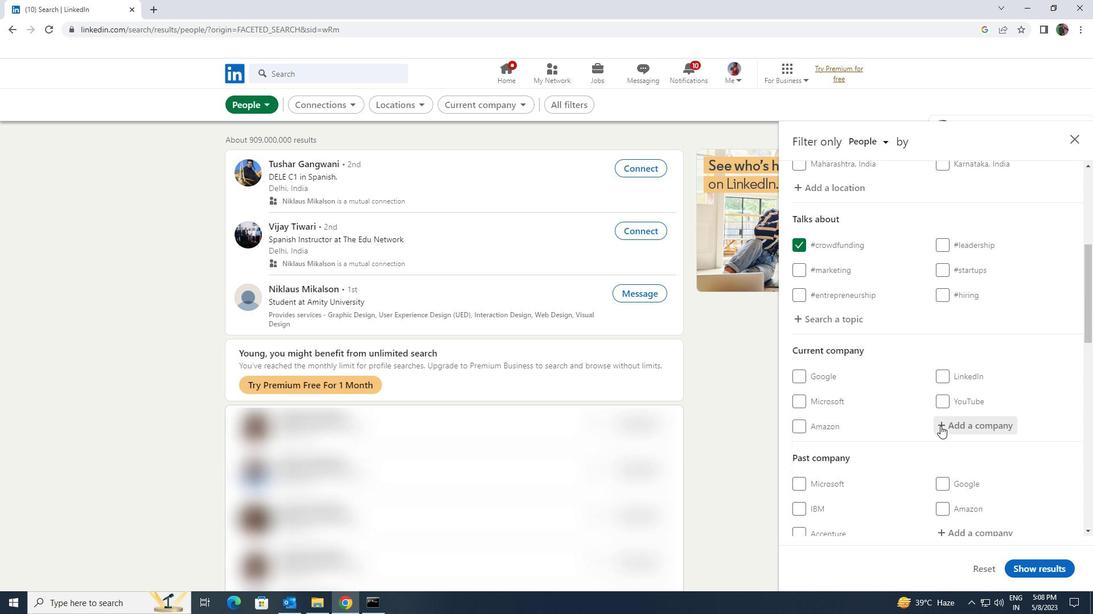 
Action: Key pressed <Key.shift><Key.shift><Key.shift><Key.shift><Key.shift><Key.shift><Key.shift><Key.shift><Key.shift><Key.shift><Key.shift><Key.shift><Key.shift><Key.shift><Key.shift><Key.shift><Key.shift><Key.shift><Key.shift><Key.shift><Key.shift><Key.shift><Key.shift><Key.shift><Key.shift><Key.shift><Key.shift><Key.shift><Key.shift><Key.shift><Key.shift><Key.shift><Key.shift>FRESHER<Key.space><Key.shift>JOBS
Screenshot: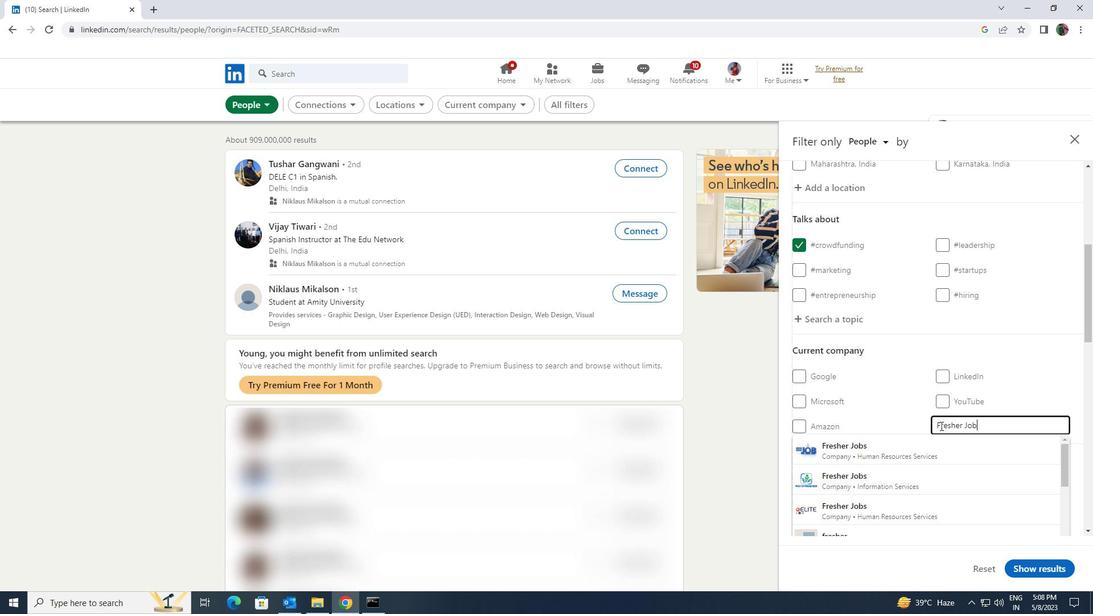 
Action: Mouse moved to (934, 446)
Screenshot: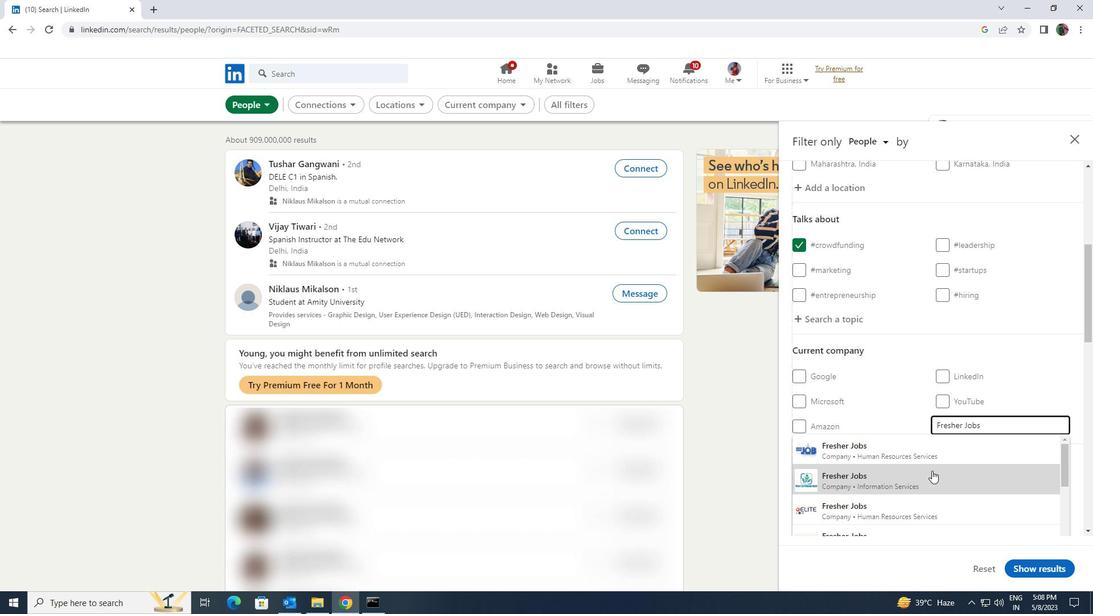 
Action: Mouse pressed left at (934, 446)
Screenshot: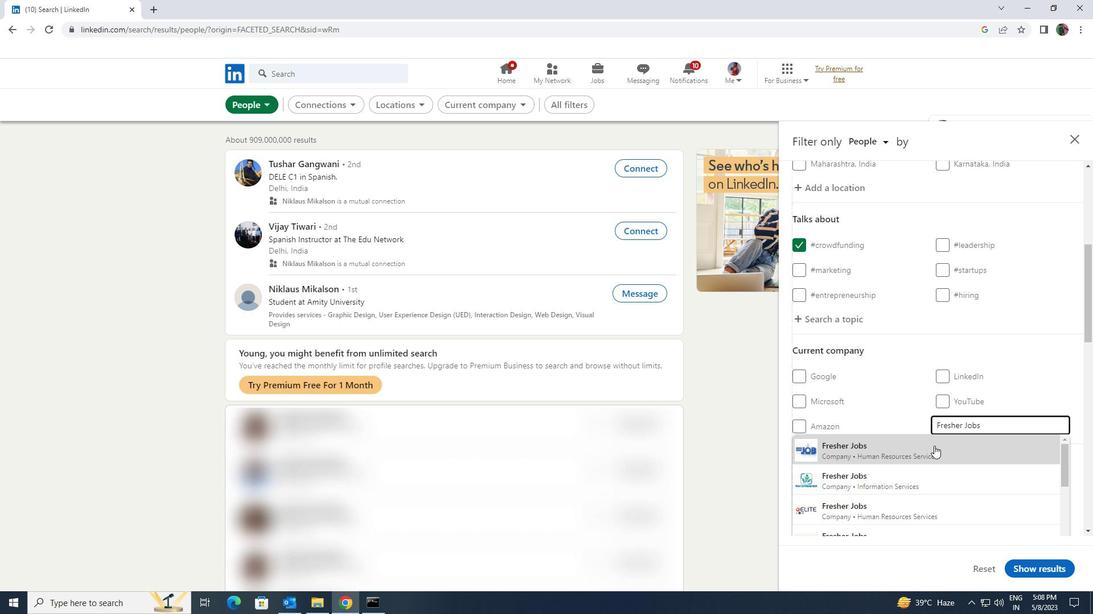 
Action: Mouse moved to (935, 445)
Screenshot: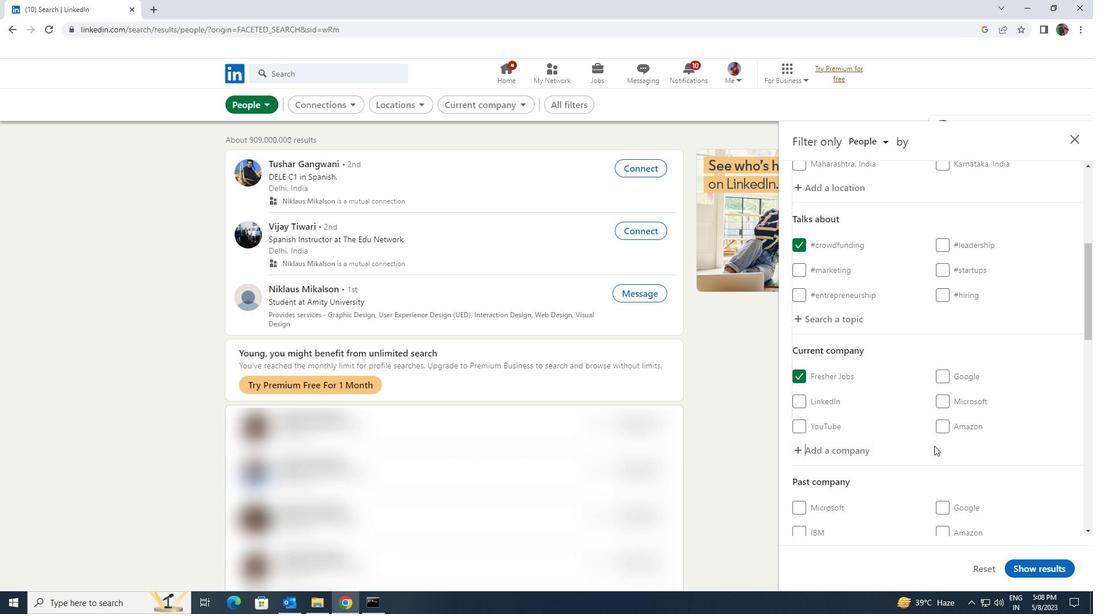 
Action: Mouse scrolled (935, 445) with delta (0, 0)
Screenshot: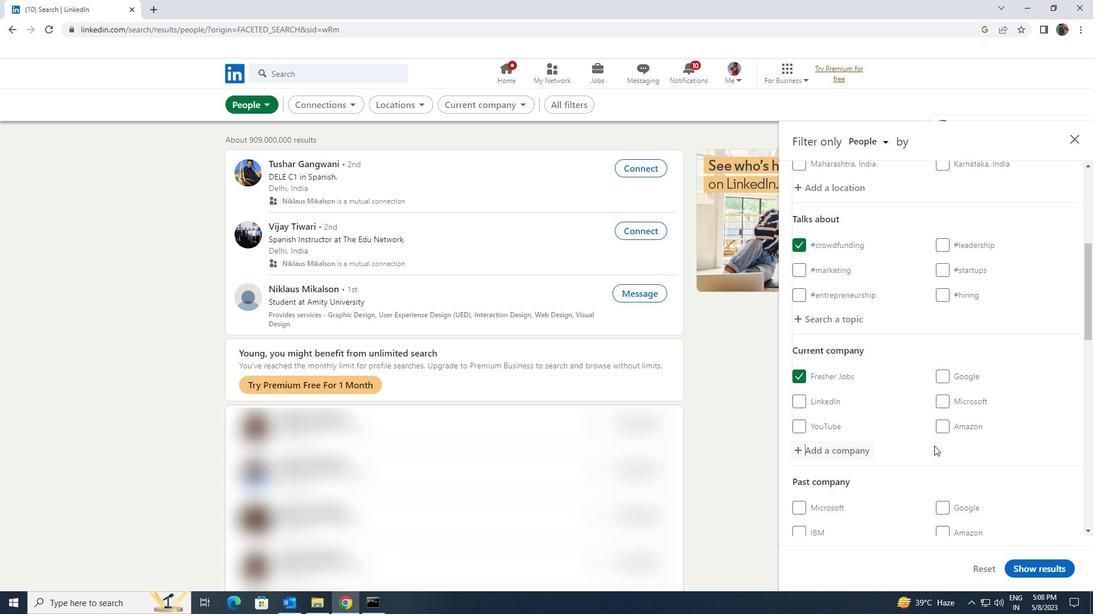 
Action: Mouse scrolled (935, 445) with delta (0, 0)
Screenshot: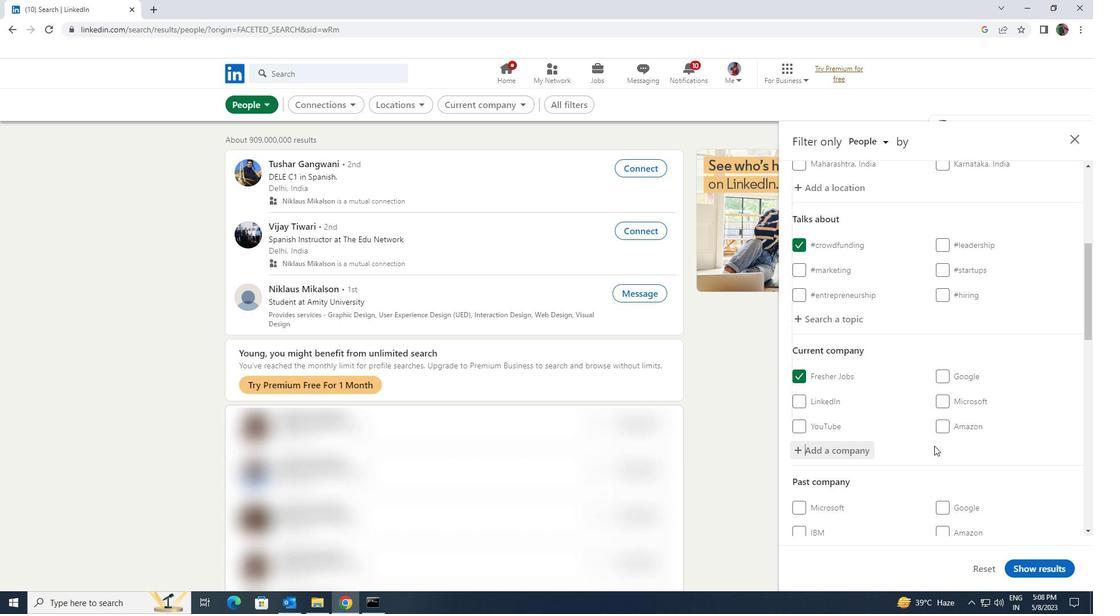 
Action: Mouse scrolled (935, 445) with delta (0, 0)
Screenshot: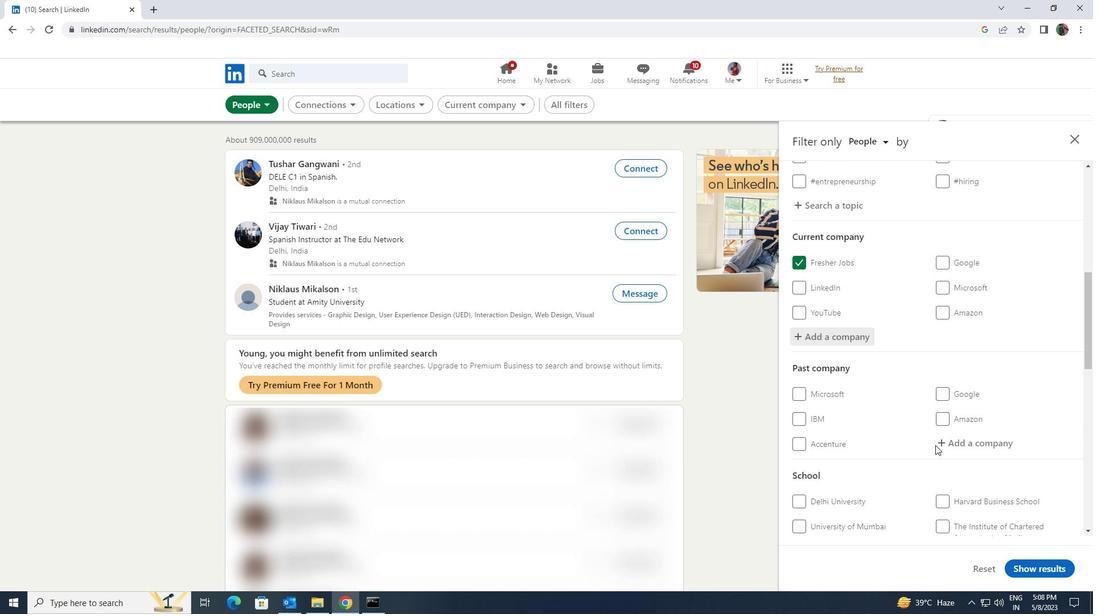 
Action: Mouse scrolled (935, 445) with delta (0, 0)
Screenshot: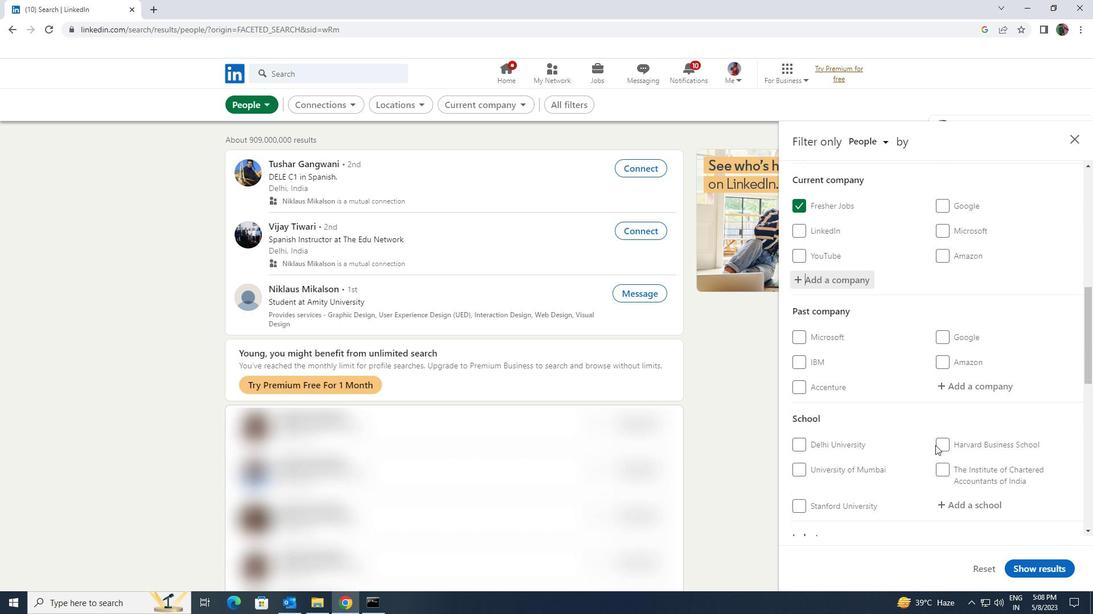 
Action: Mouse moved to (957, 449)
Screenshot: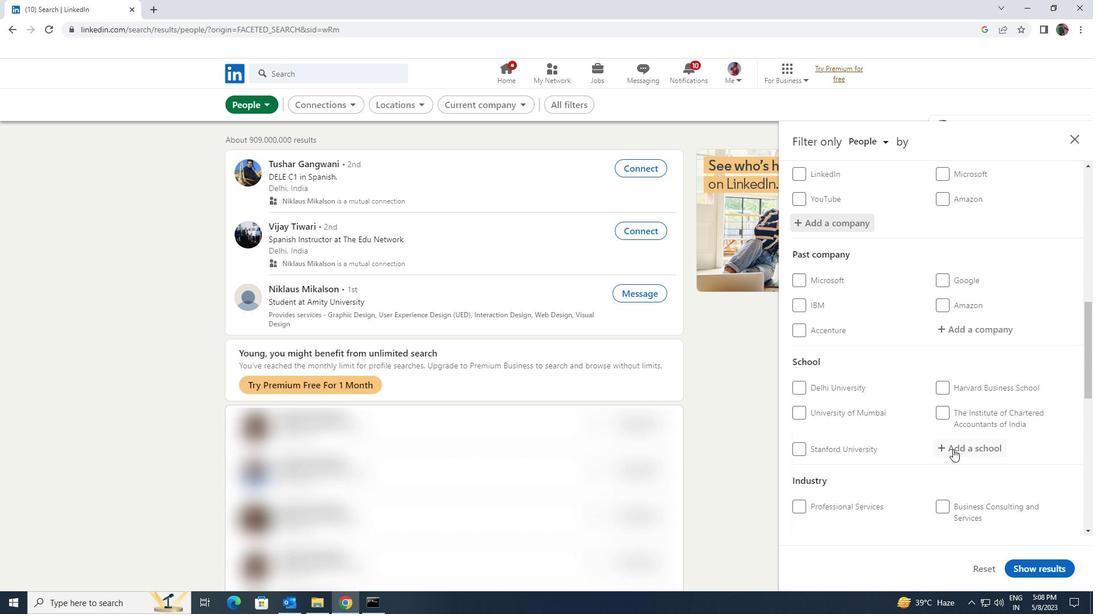 
Action: Mouse pressed left at (957, 449)
Screenshot: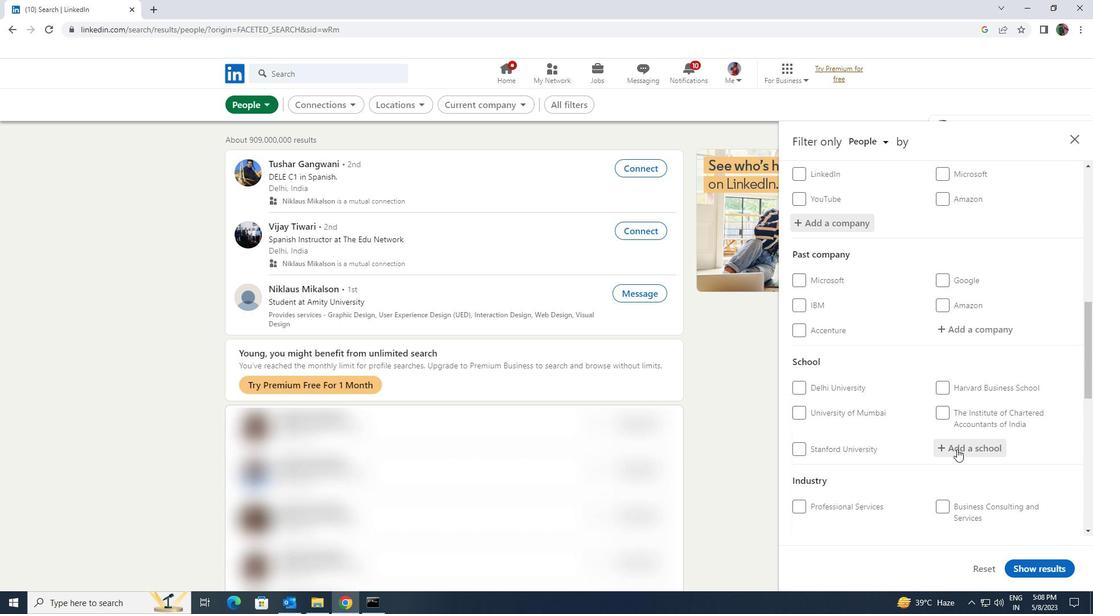 
Action: Key pressed <Key.shift><Key.shift>GODAVARI
Screenshot: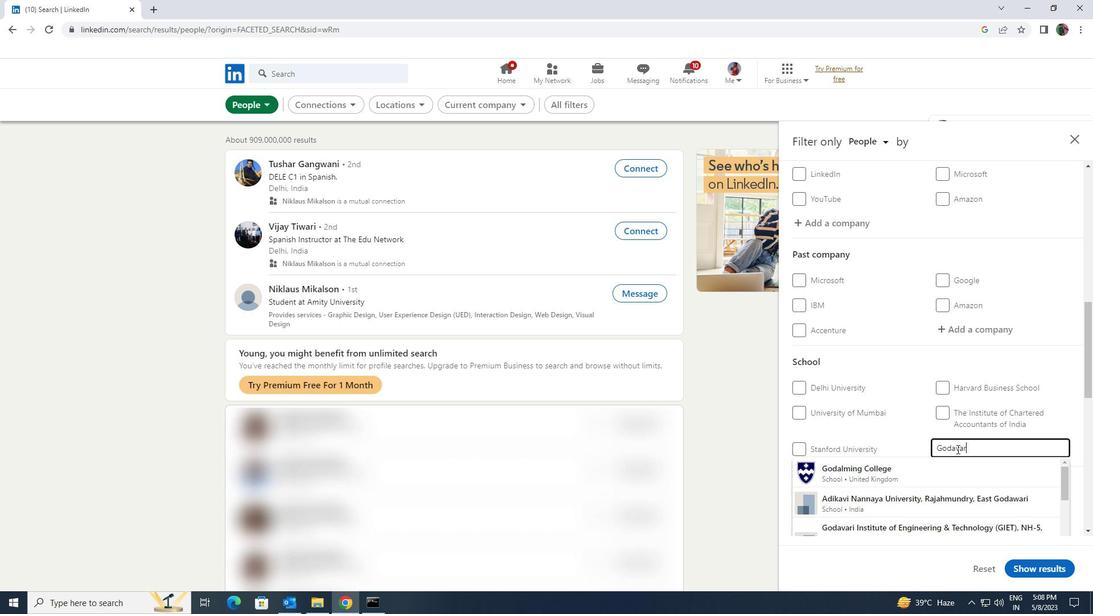 
Action: Mouse moved to (956, 460)
Screenshot: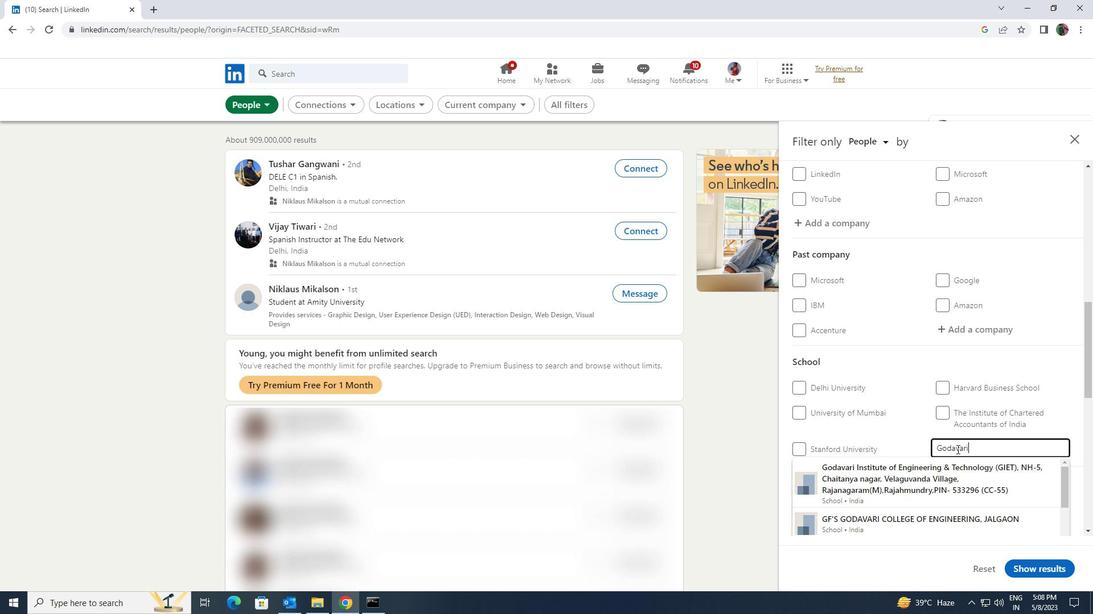 
Action: Mouse pressed left at (956, 460)
Screenshot: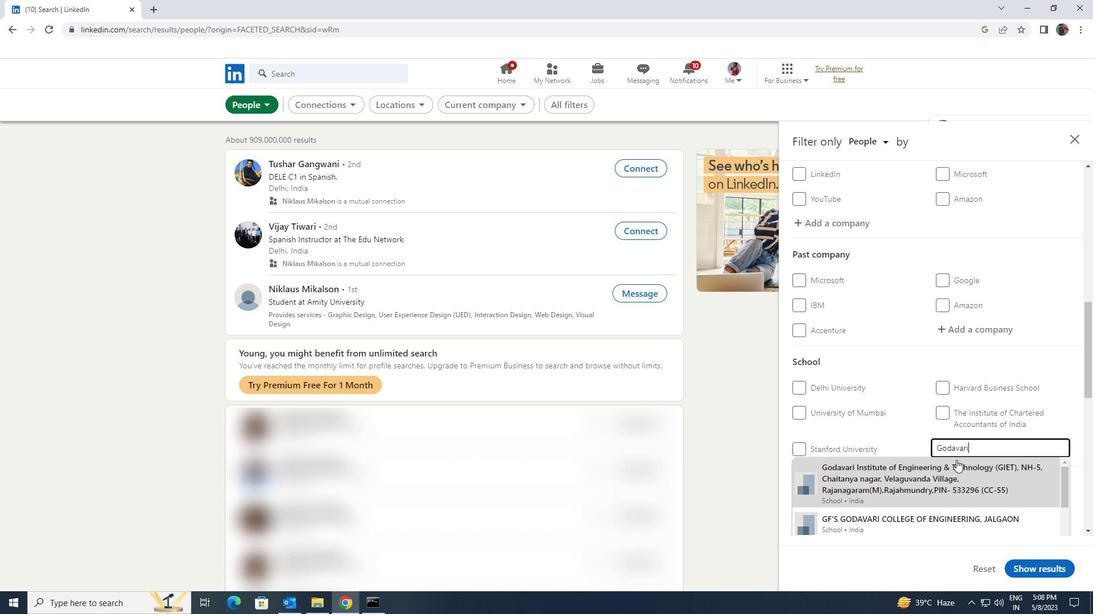
Action: Mouse scrolled (956, 460) with delta (0, 0)
Screenshot: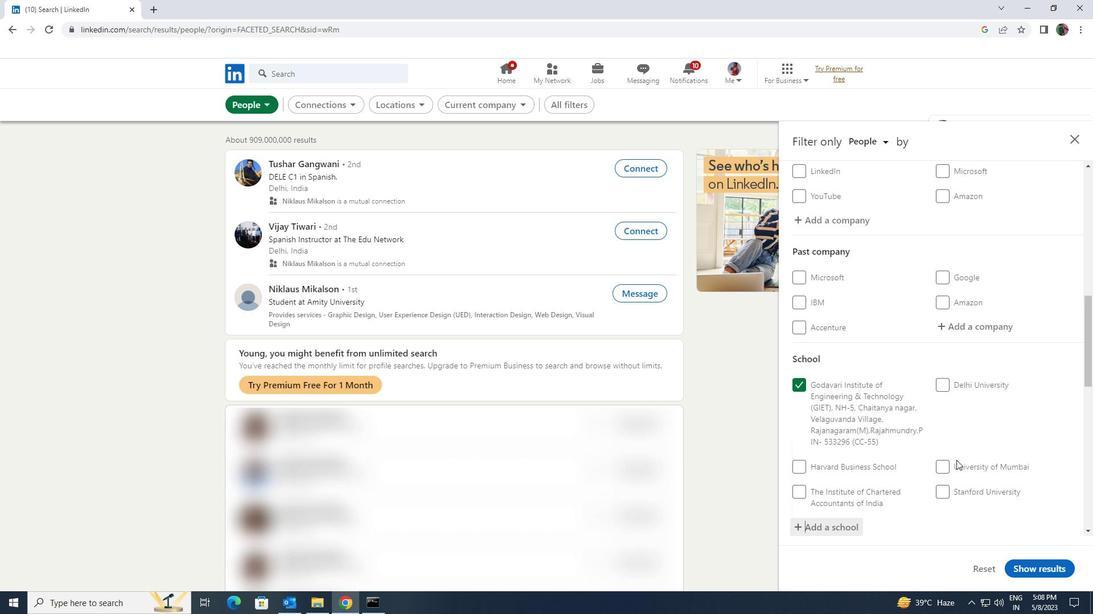 
Action: Mouse scrolled (956, 460) with delta (0, 0)
Screenshot: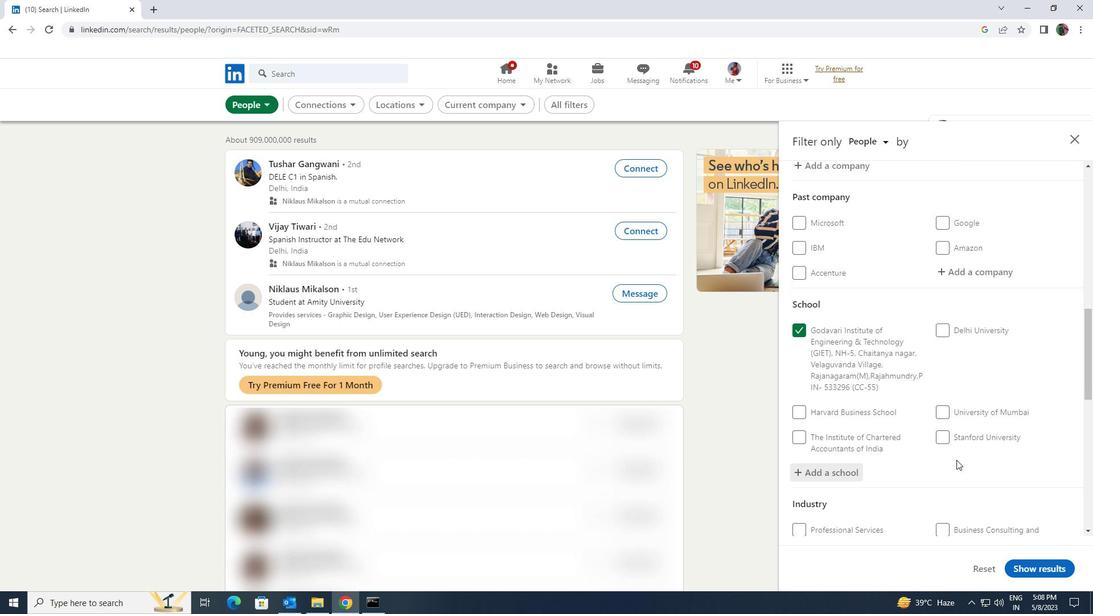 
Action: Mouse scrolled (956, 460) with delta (0, 0)
Screenshot: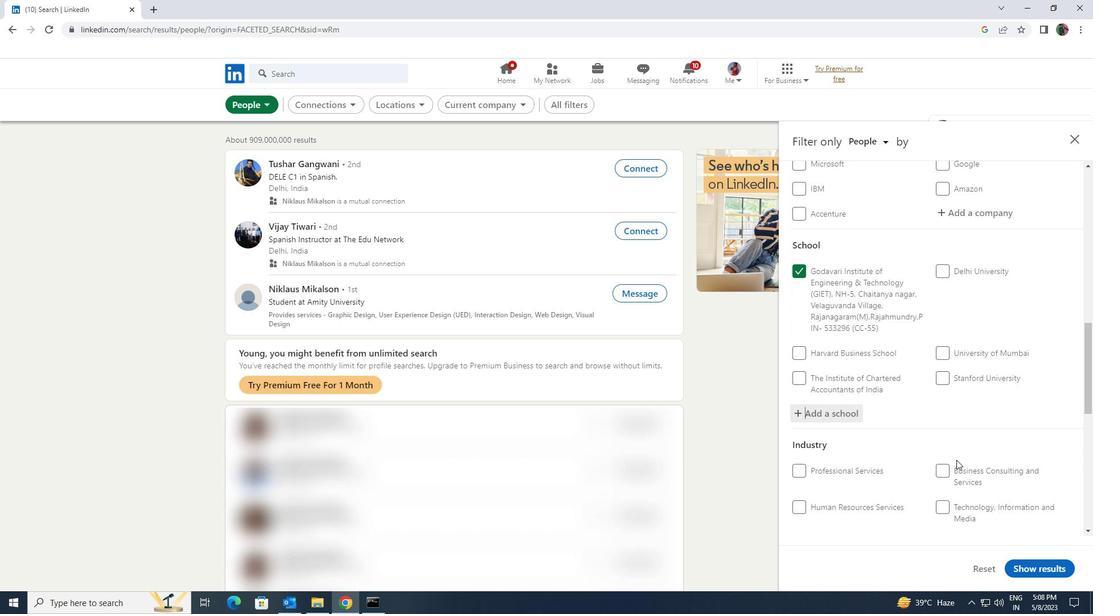 
Action: Mouse scrolled (956, 460) with delta (0, 0)
Screenshot: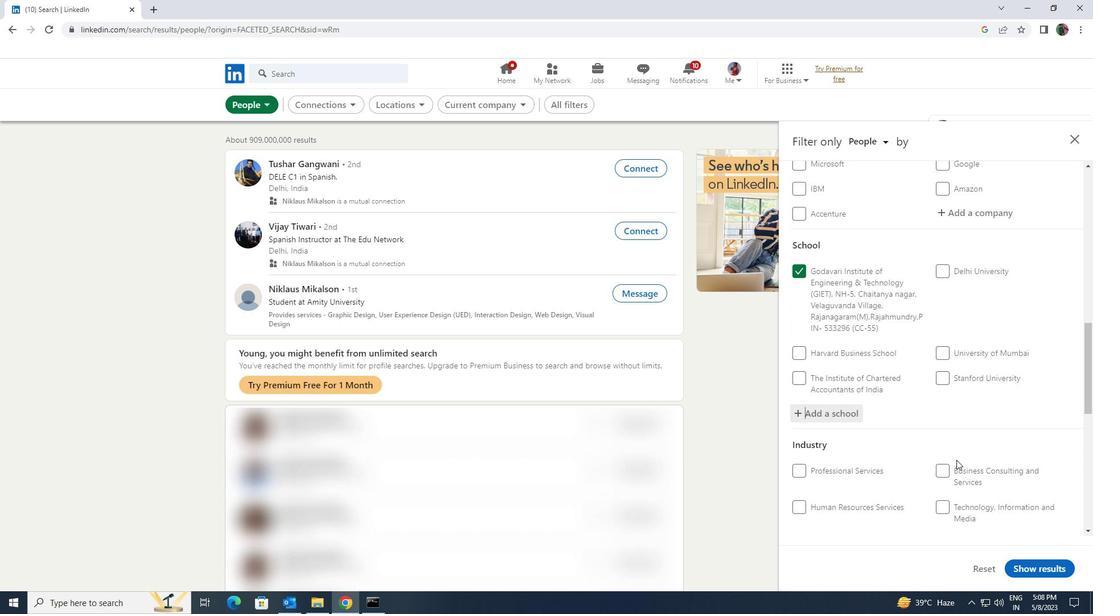 
Action: Mouse moved to (959, 436)
Screenshot: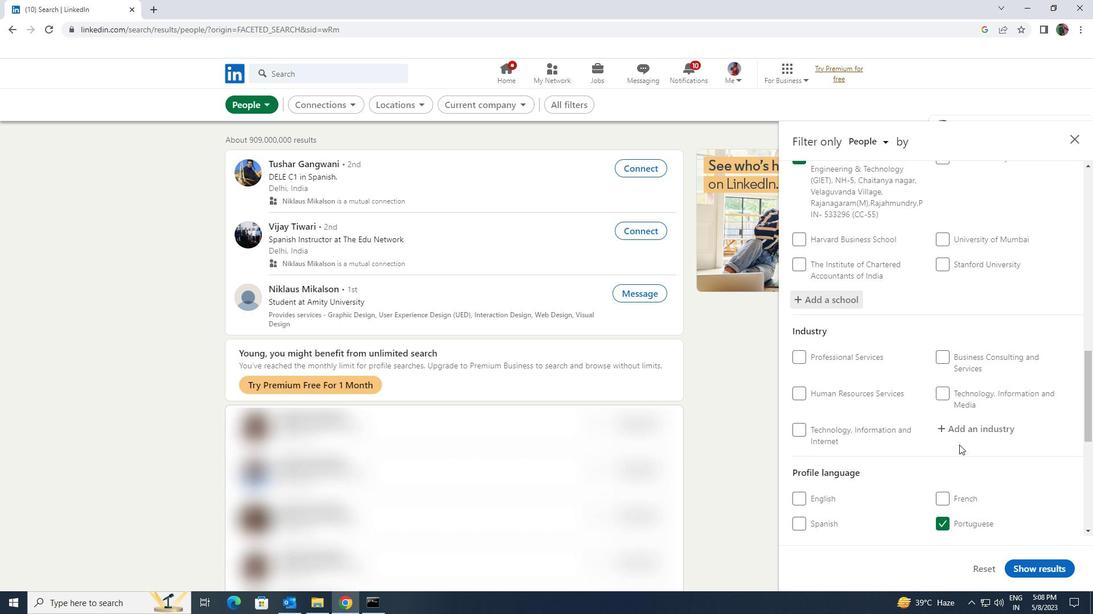 
Action: Mouse pressed left at (959, 436)
Screenshot: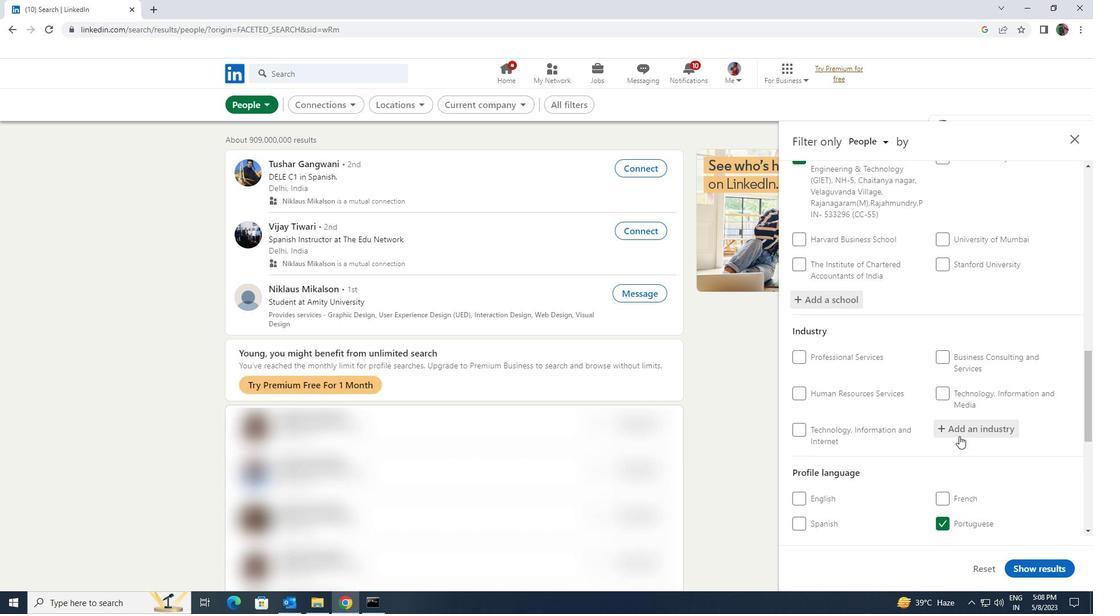 
Action: Key pressed <Key.shift><Key.shift><Key.shift><Key.shift><Key.shift><Key.shift>LEGI
Screenshot: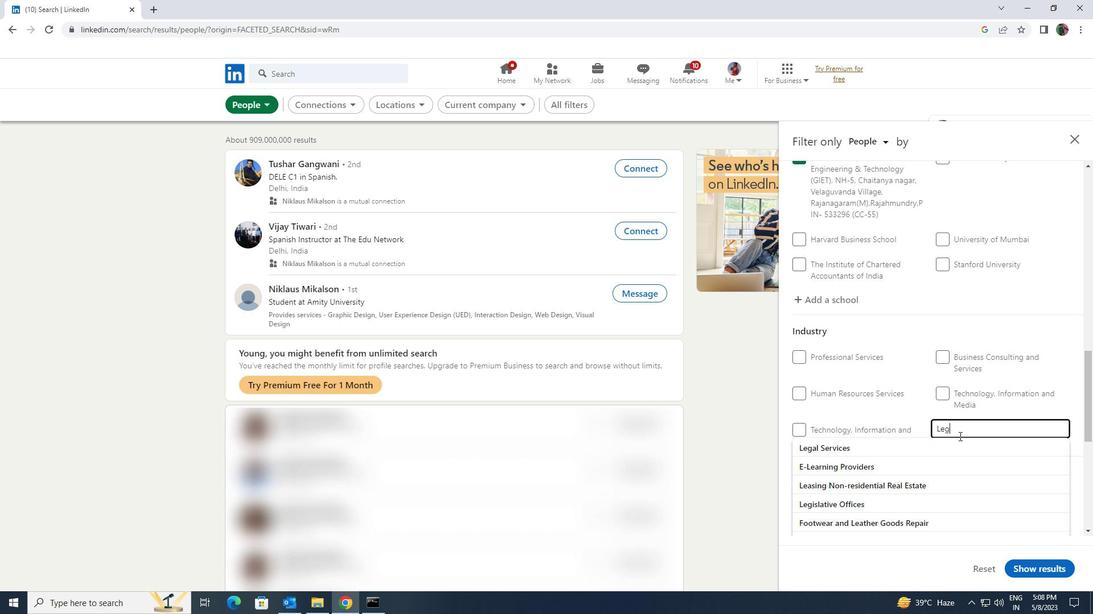 
Action: Mouse moved to (958, 438)
Screenshot: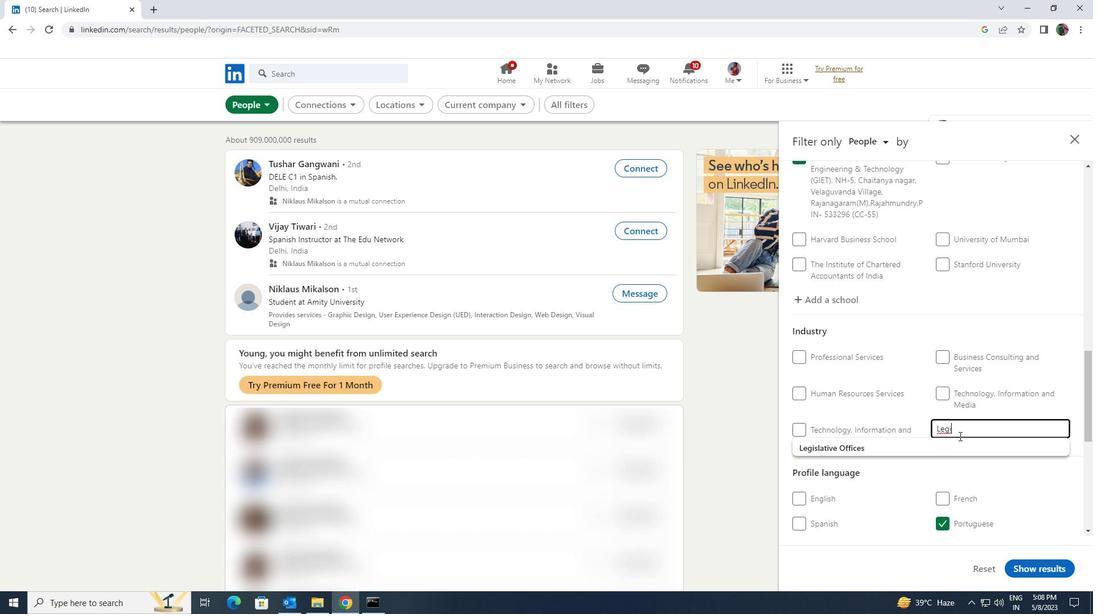 
Action: Mouse pressed left at (958, 438)
Screenshot: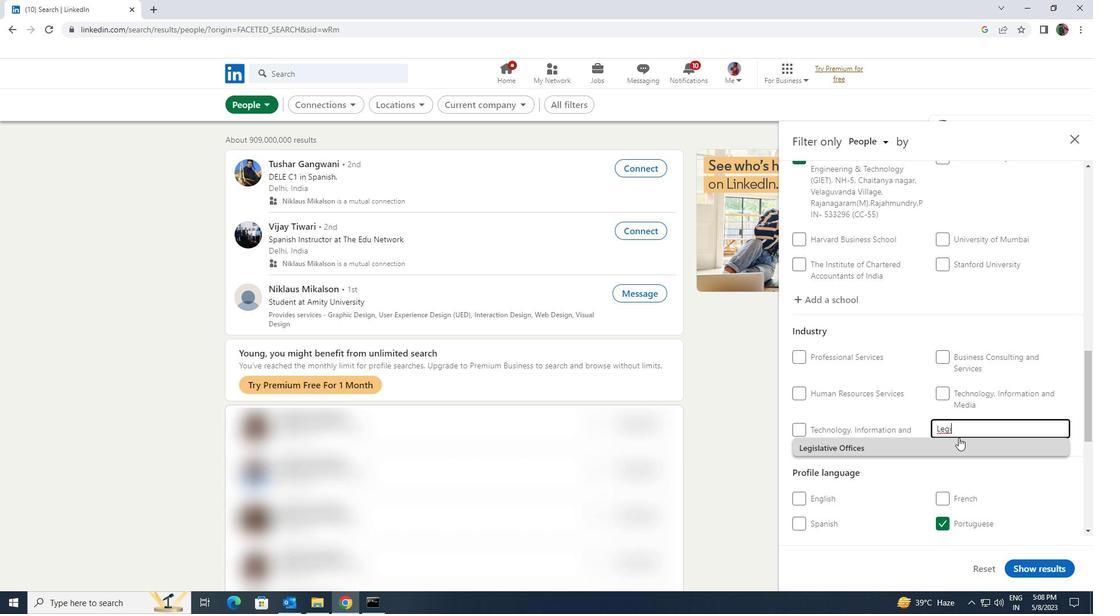 
Action: Mouse scrolled (958, 437) with delta (0, 0)
Screenshot: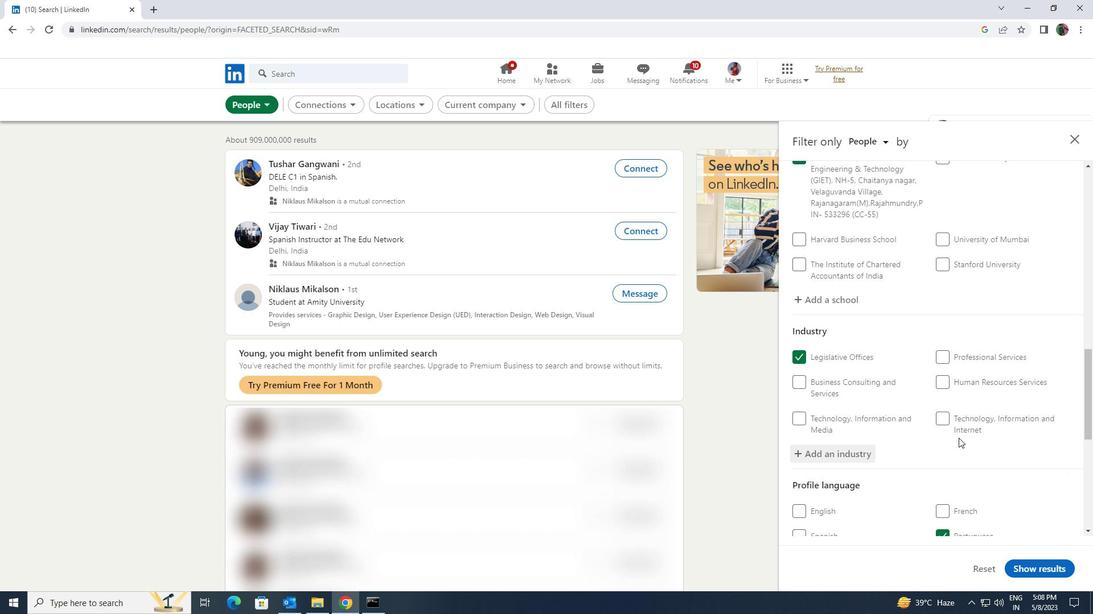 
Action: Mouse scrolled (958, 437) with delta (0, 0)
Screenshot: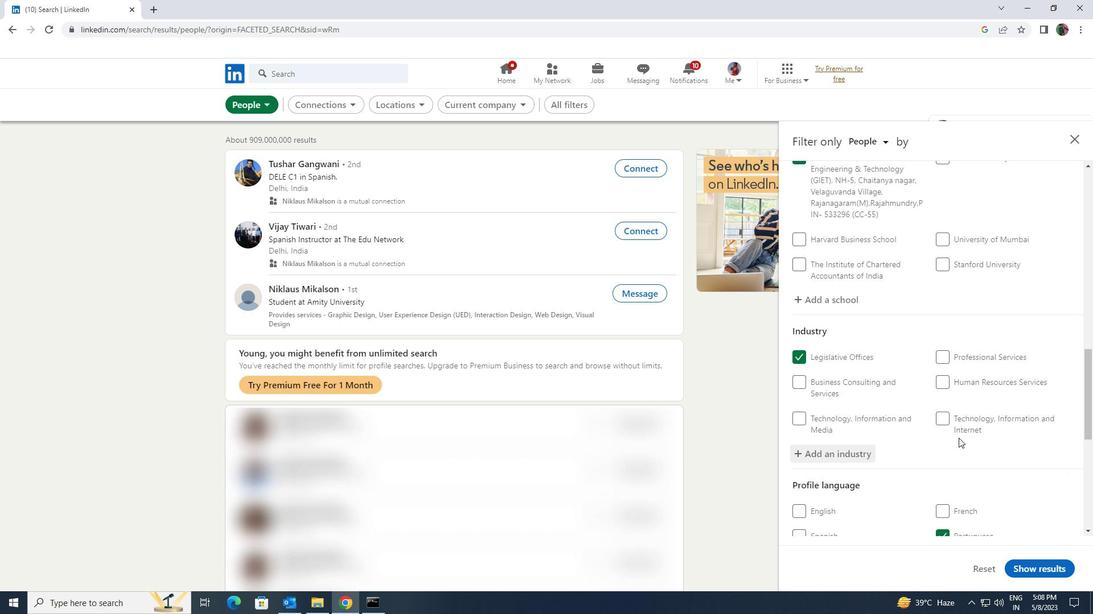 
Action: Mouse scrolled (958, 437) with delta (0, 0)
Screenshot: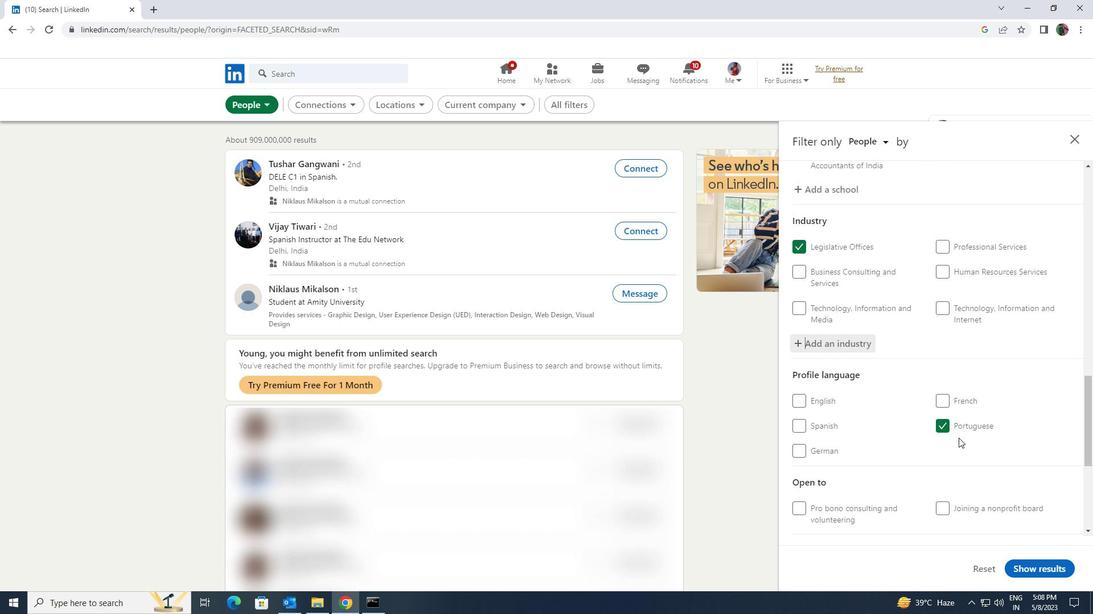 
Action: Mouse scrolled (958, 437) with delta (0, 0)
Screenshot: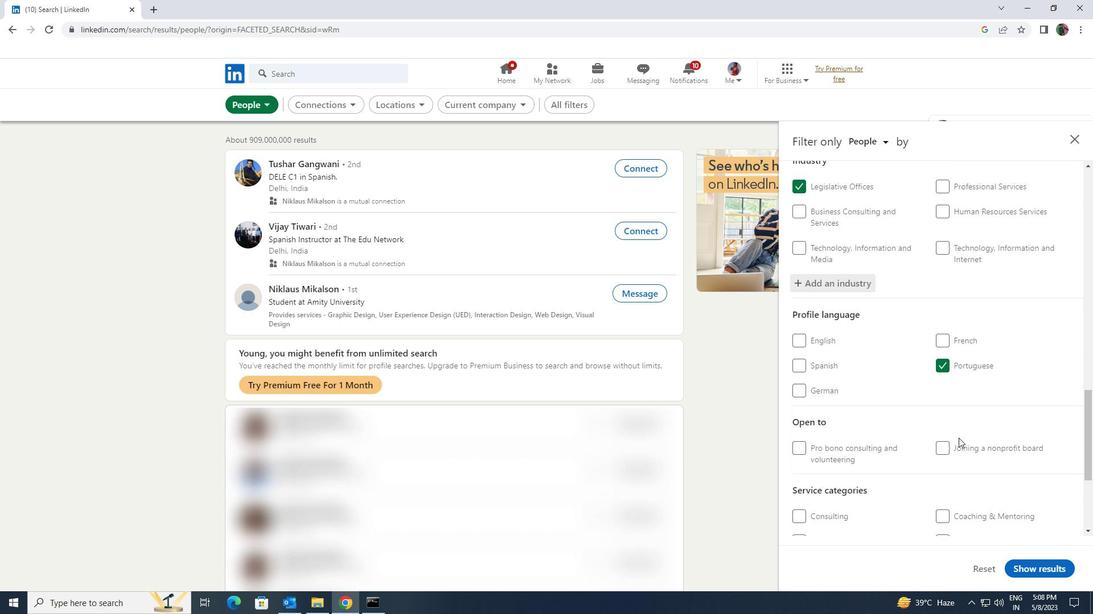 
Action: Mouse scrolled (958, 437) with delta (0, 0)
Screenshot: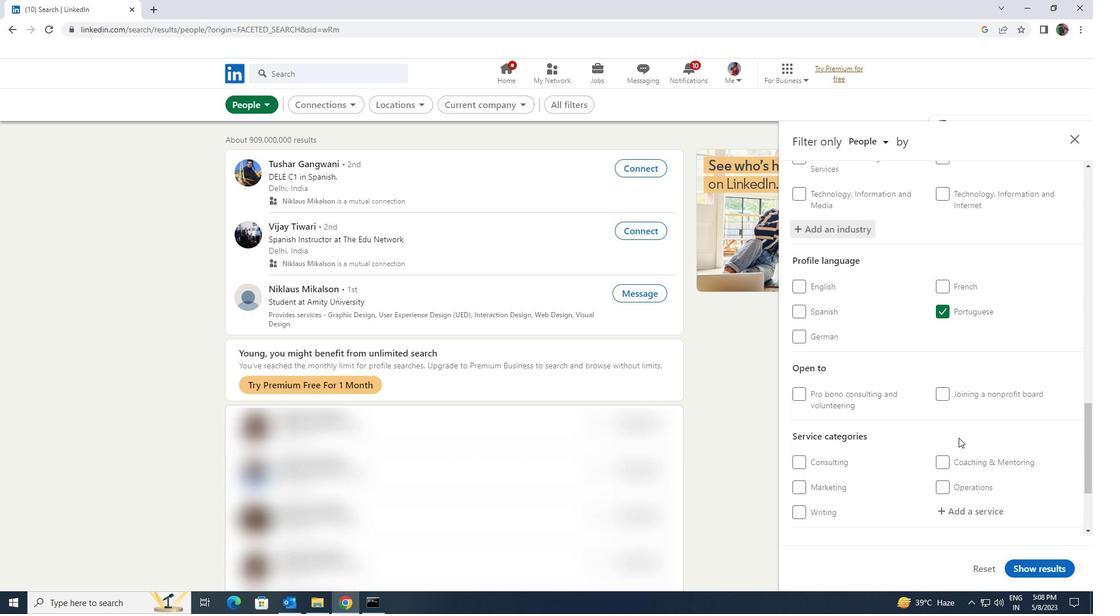 
Action: Mouse moved to (956, 447)
Screenshot: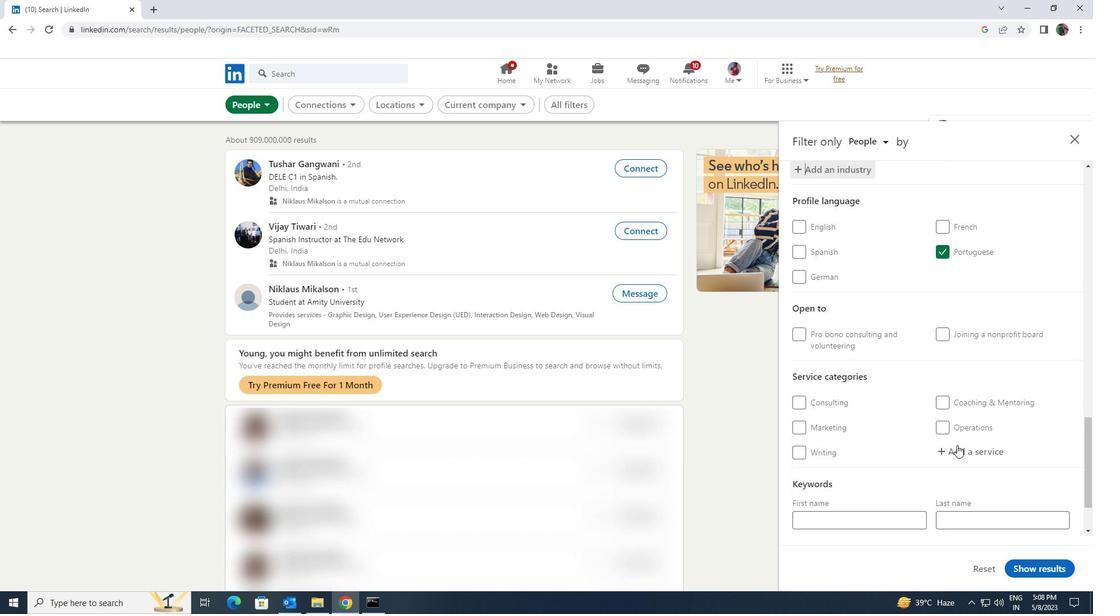 
Action: Mouse pressed left at (956, 447)
Screenshot: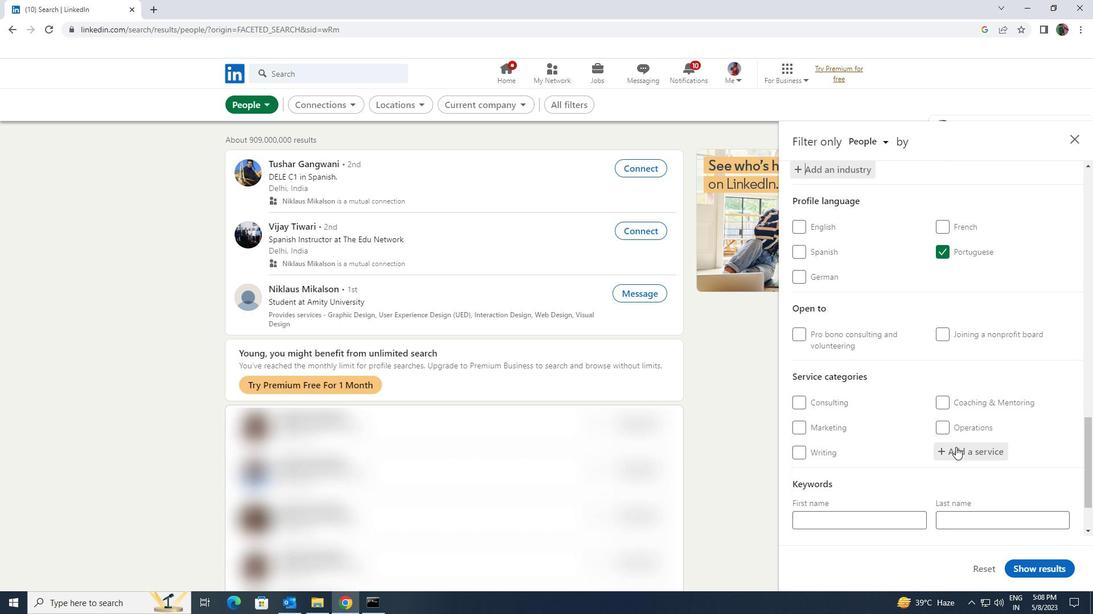 
Action: Key pressed <Key.shift>ILLUS
Screenshot: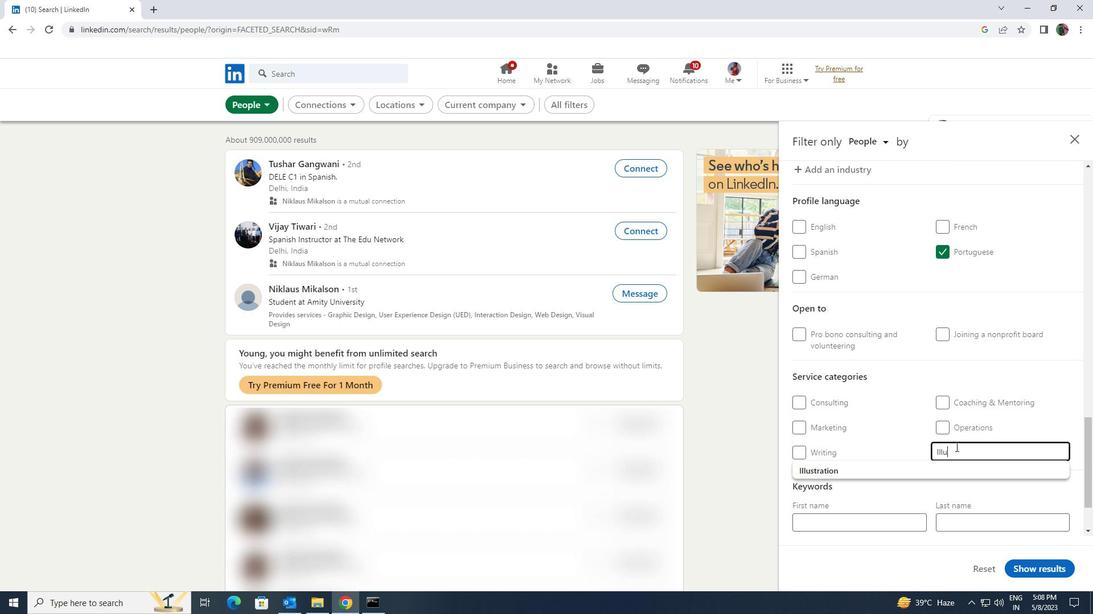 
Action: Mouse moved to (950, 463)
Screenshot: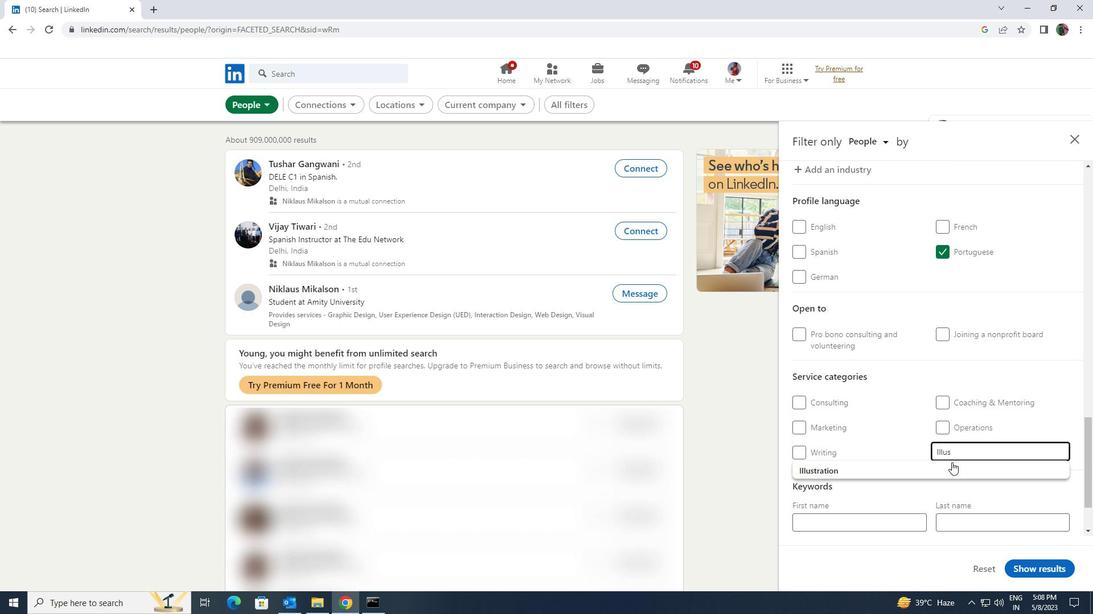 
Action: Mouse pressed left at (950, 463)
Screenshot: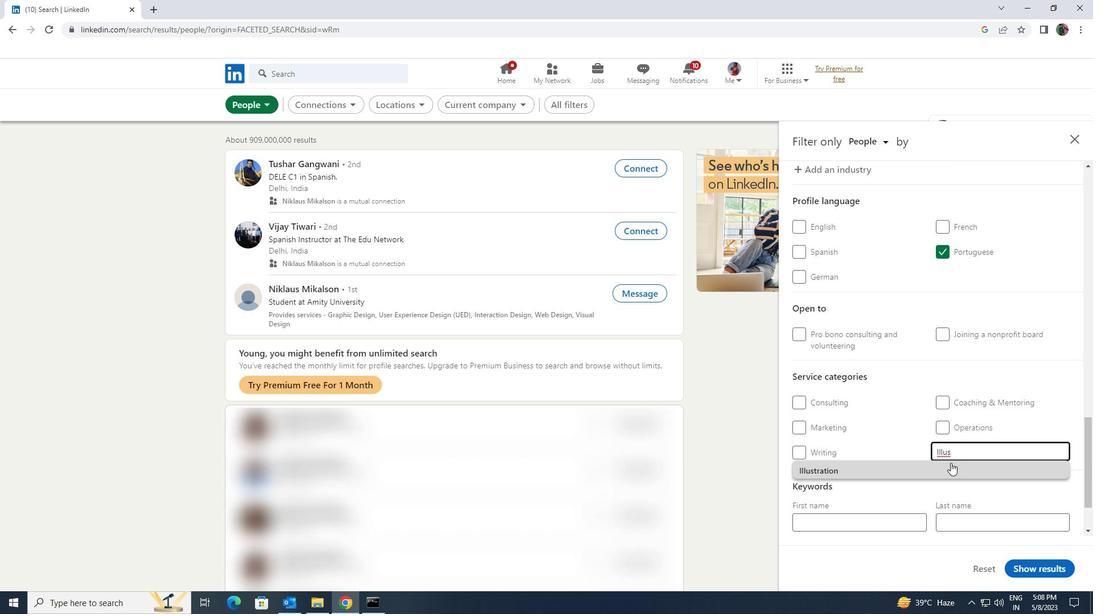 
Action: Mouse scrolled (950, 462) with delta (0, 0)
Screenshot: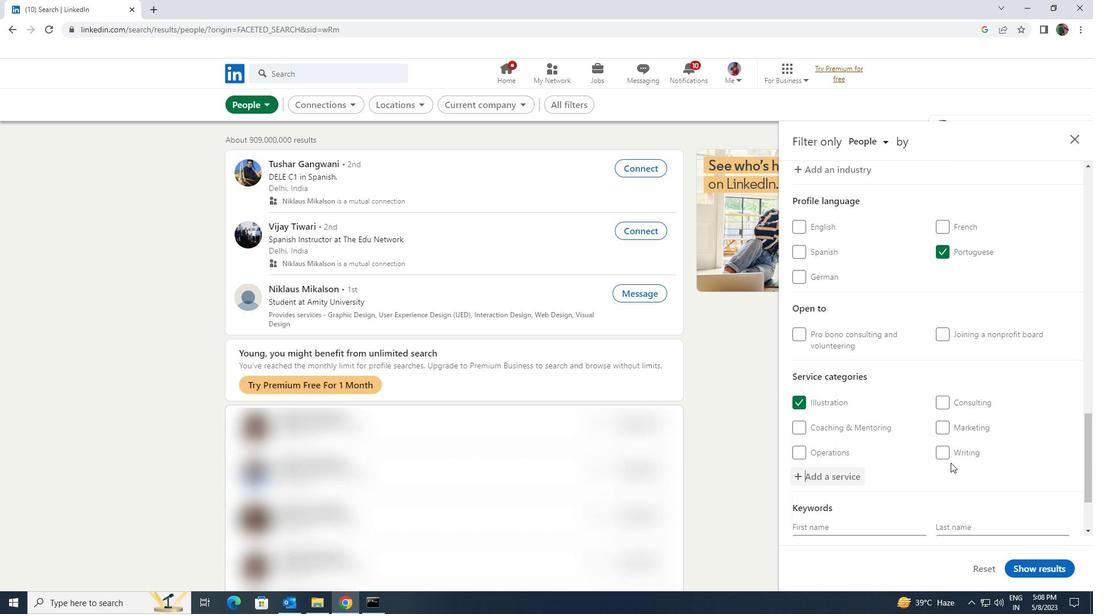 
Action: Mouse scrolled (950, 462) with delta (0, 0)
Screenshot: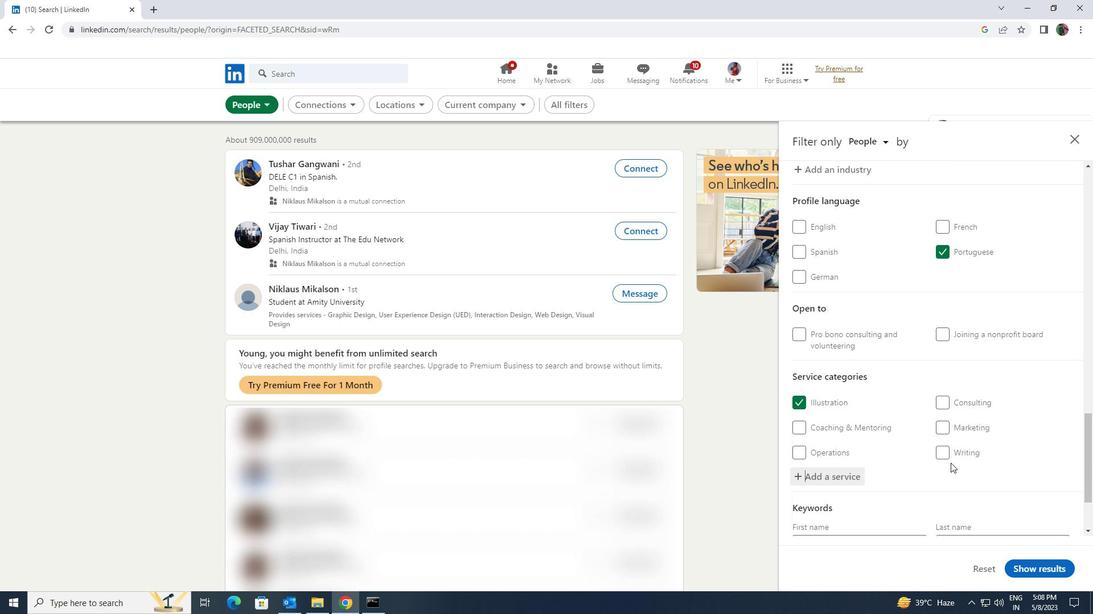 
Action: Mouse scrolled (950, 462) with delta (0, 0)
Screenshot: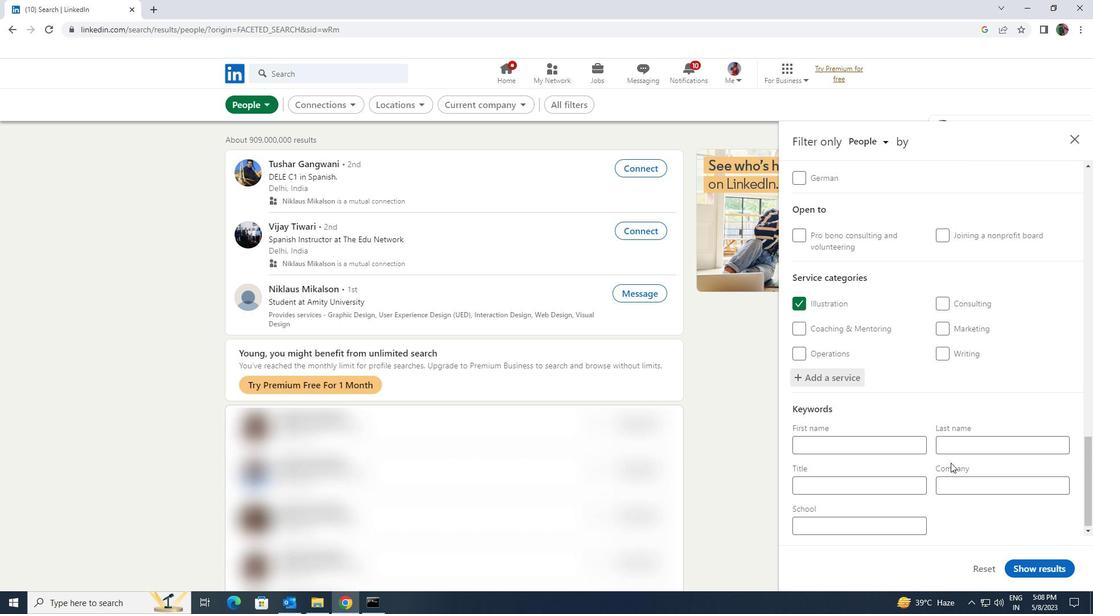 
Action: Mouse scrolled (950, 462) with delta (0, 0)
Screenshot: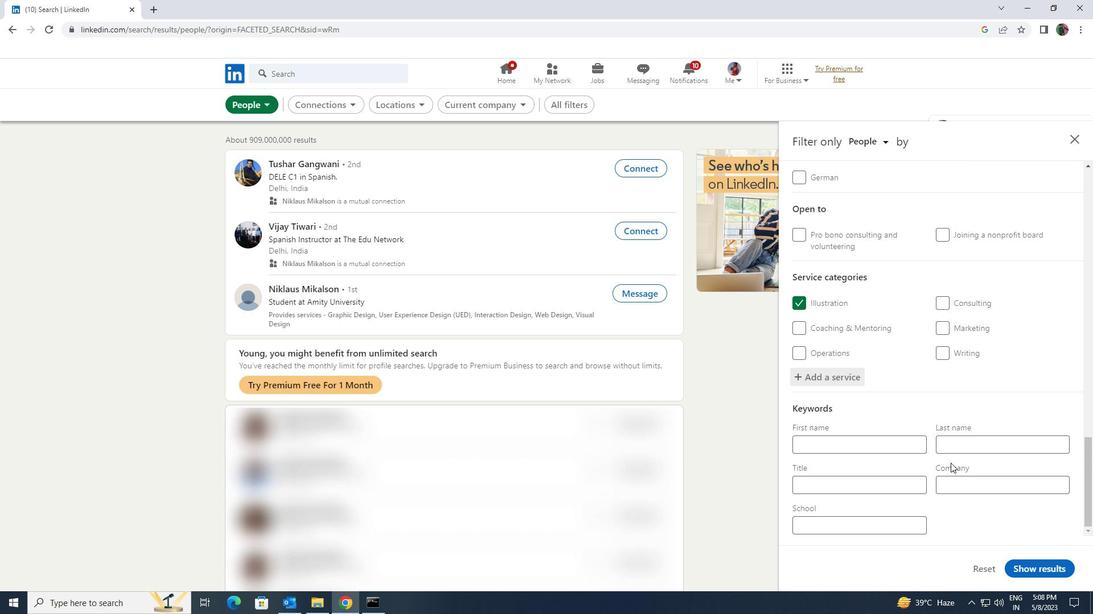 
Action: Mouse moved to (908, 481)
Screenshot: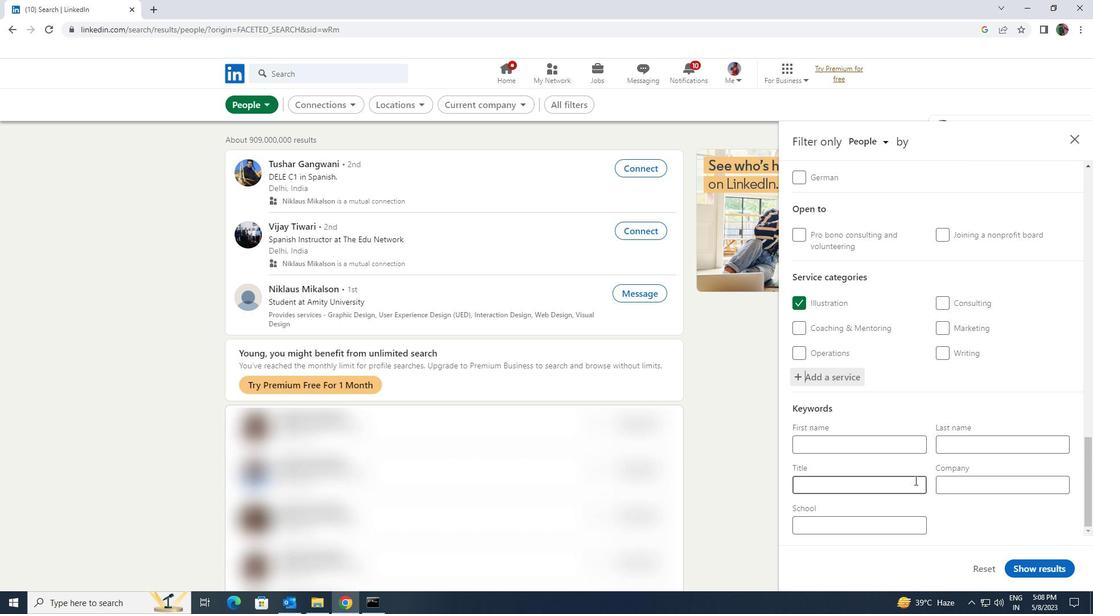 
Action: Mouse pressed left at (908, 481)
Screenshot: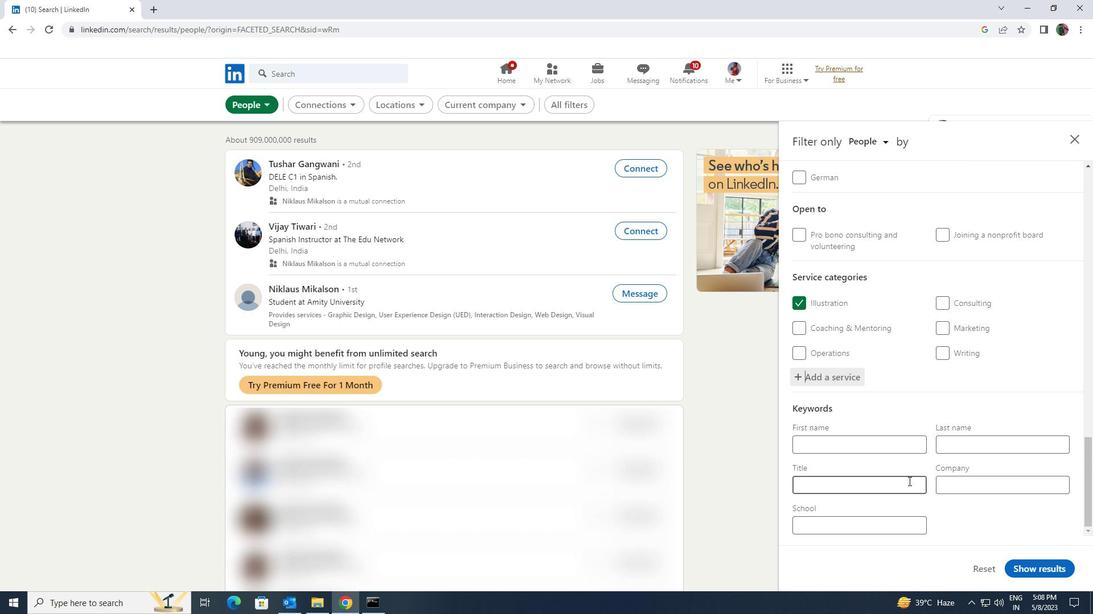 
Action: Key pressed <Key.shift><Key.shift><Key.shift><Key.shift><Key.shift><Key.shift><Key.shift><Key.shift><Key.shift><Key.shift><Key.shift><Key.shift><Key.shift><Key.shift><Key.shift><Key.shift><Key.shift><Key.shift><Key.shift><Key.shift><Key.shift><Key.shift><Key.shift><Key.shift><Key.shift><Key.shift><Key.shift>EQUIPMENT<Key.space><Key.shift>CLEANER
Screenshot: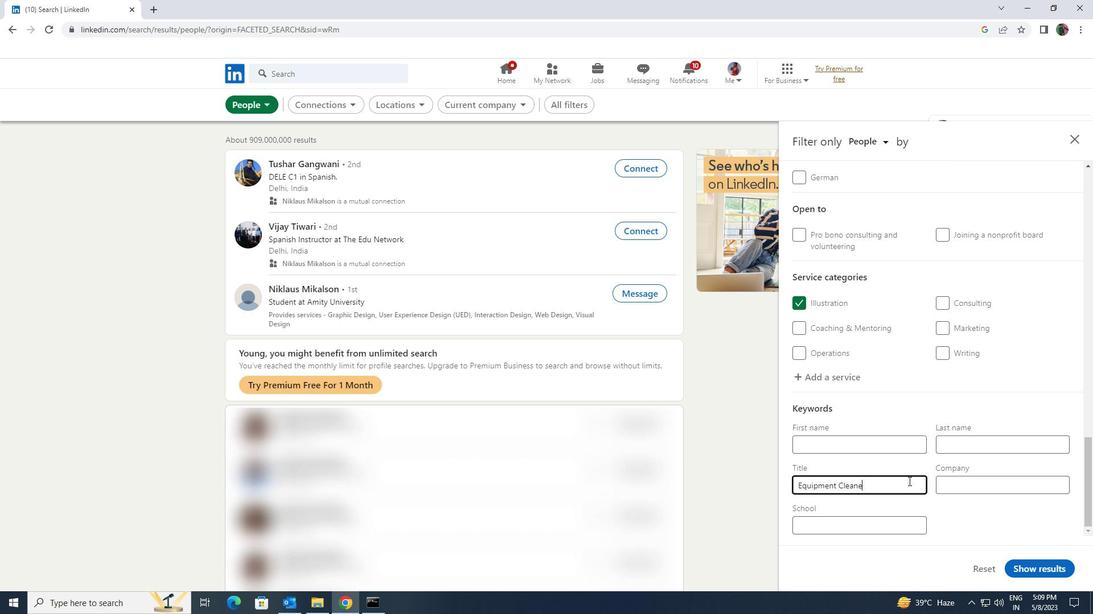 
Action: Mouse moved to (1036, 568)
Screenshot: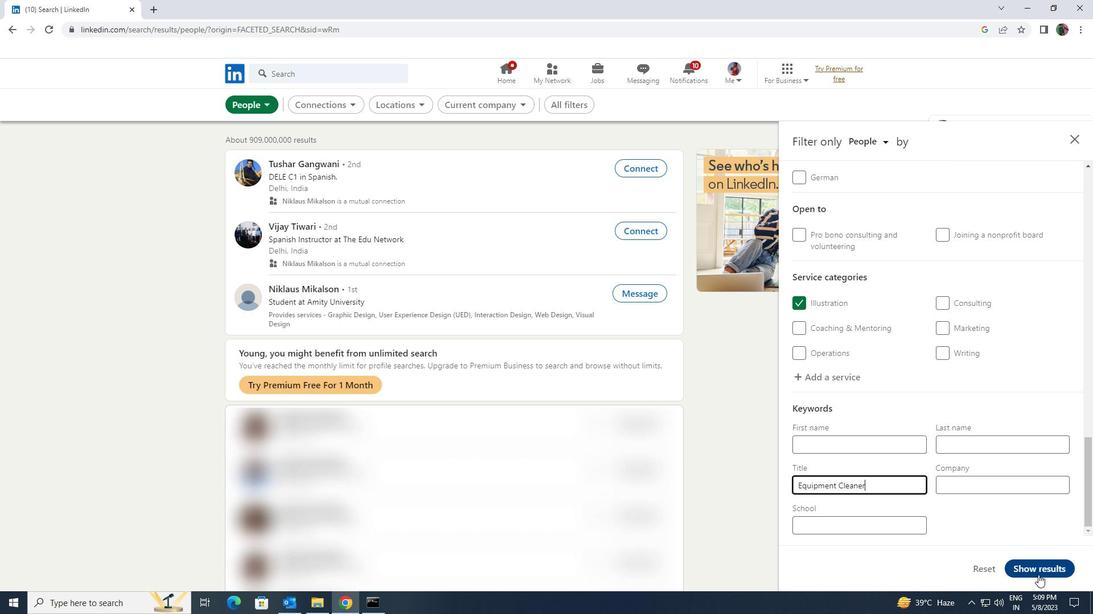 
Action: Mouse pressed left at (1036, 568)
Screenshot: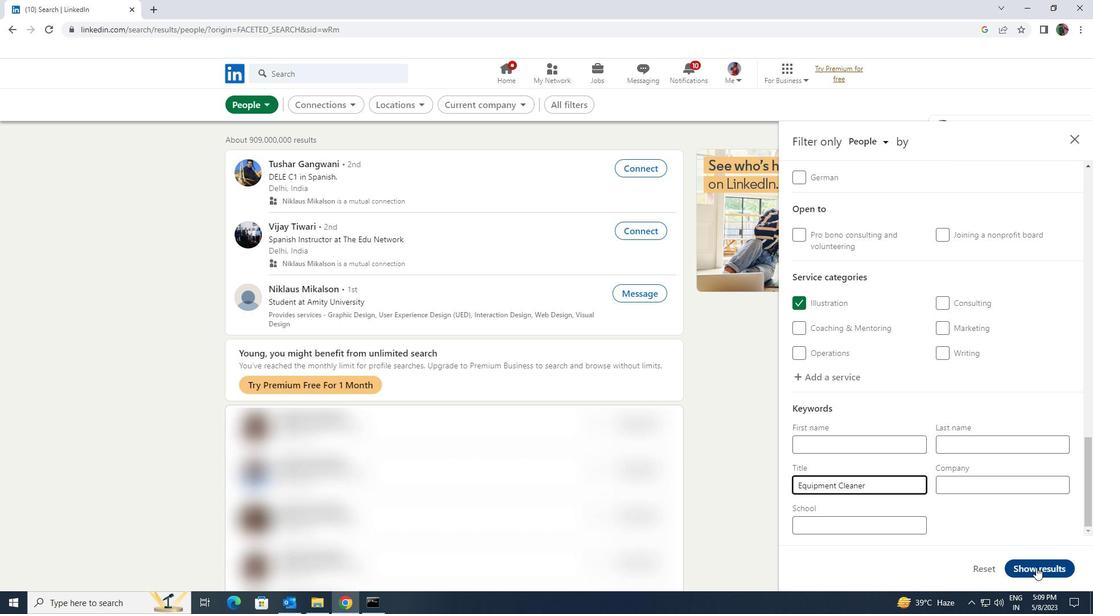 
